 Task: Add Mineral Fusion Base Coat Nail Polish to the cart.
Action: Mouse moved to (245, 129)
Screenshot: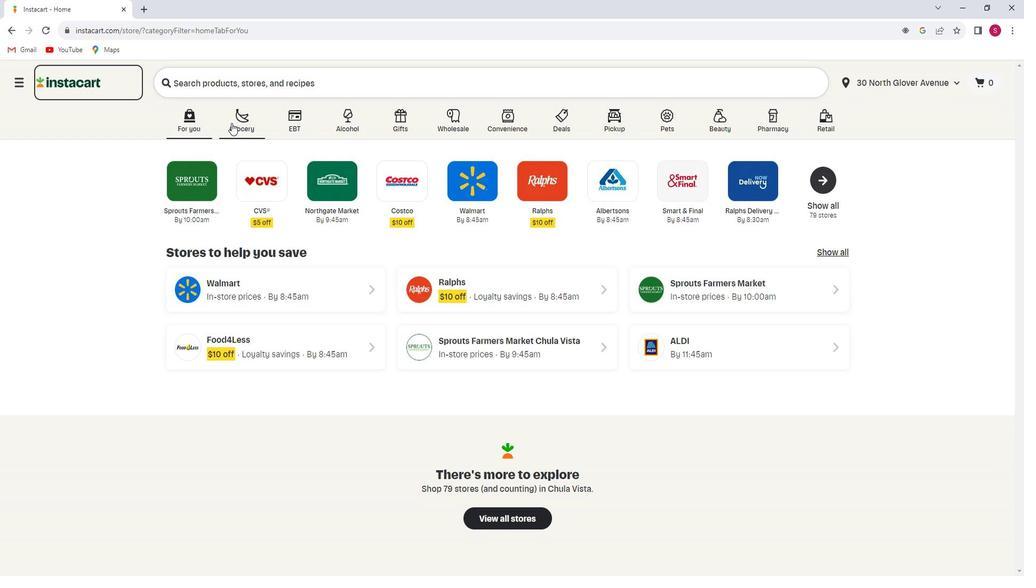 
Action: Mouse pressed left at (245, 129)
Screenshot: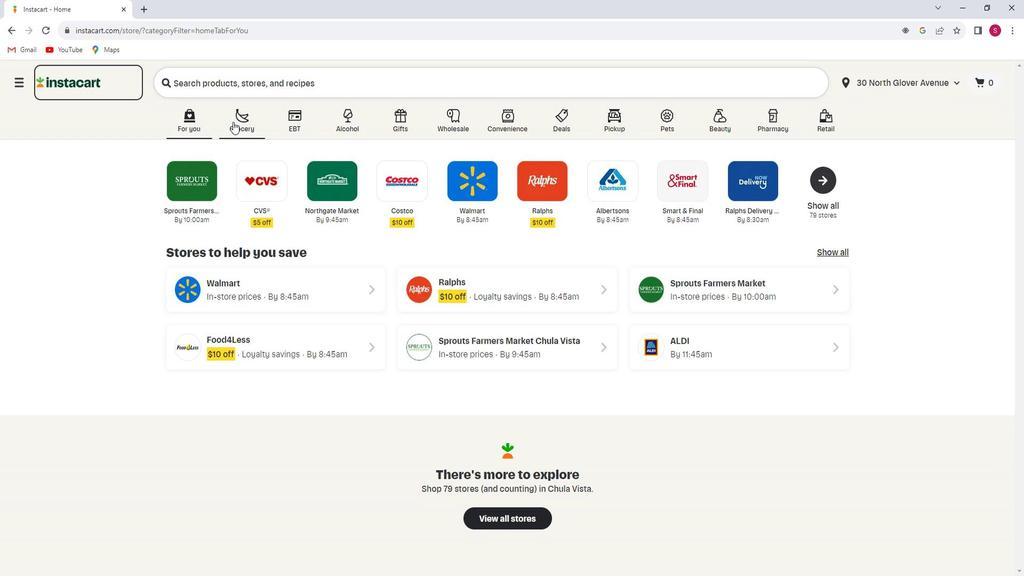 
Action: Mouse moved to (262, 336)
Screenshot: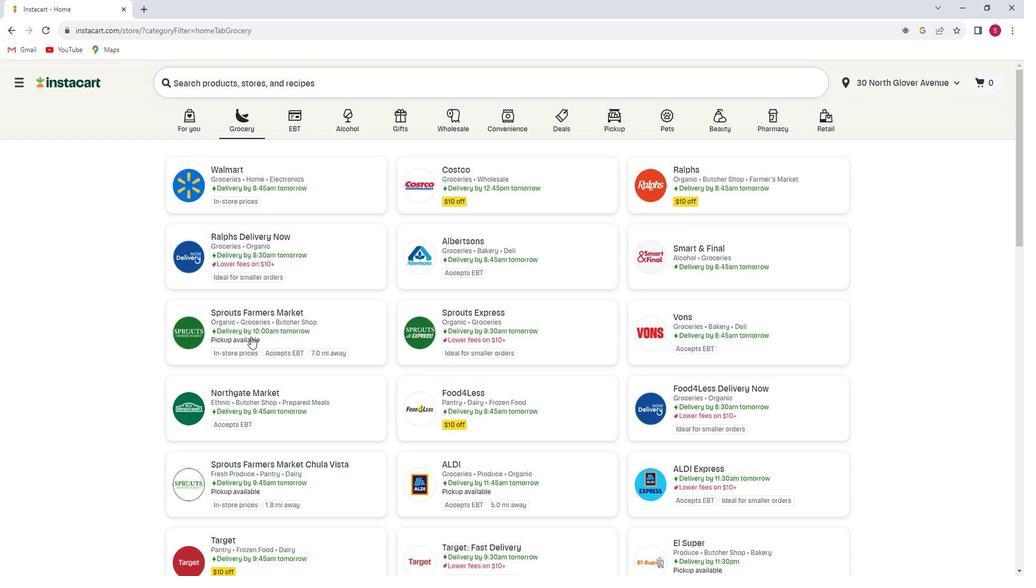 
Action: Mouse pressed left at (262, 336)
Screenshot: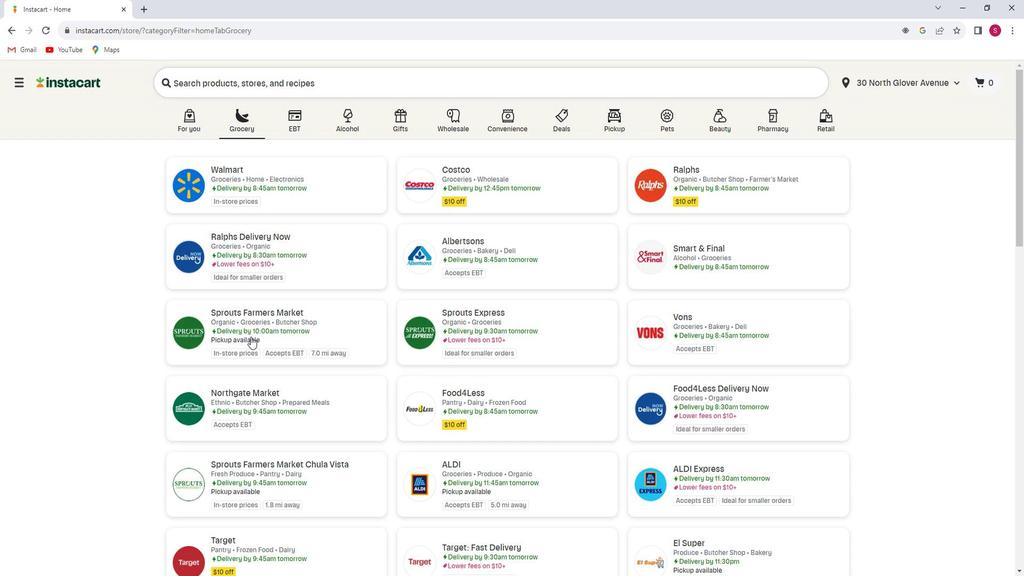 
Action: Mouse moved to (100, 393)
Screenshot: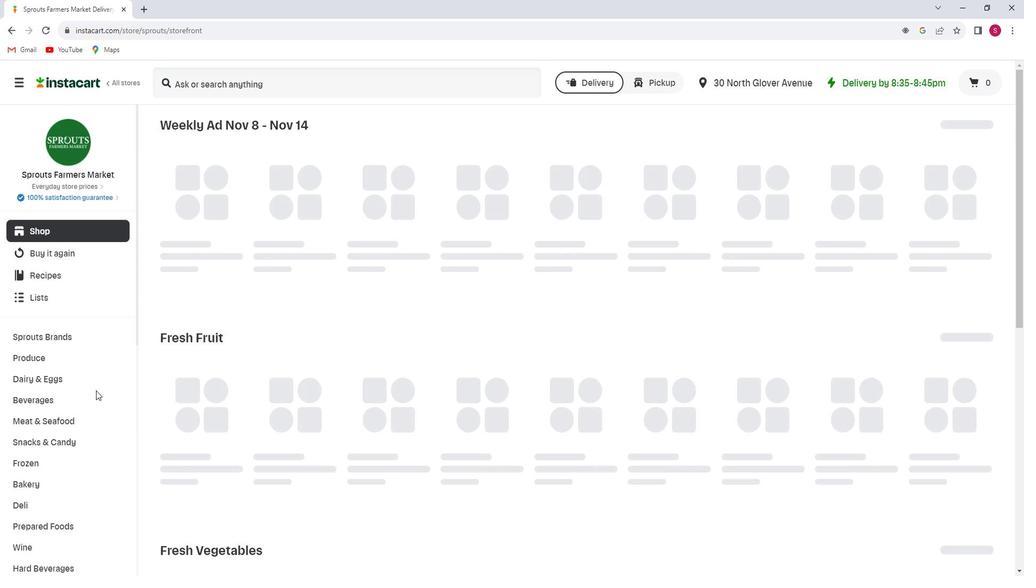 
Action: Mouse scrolled (100, 393) with delta (0, 0)
Screenshot: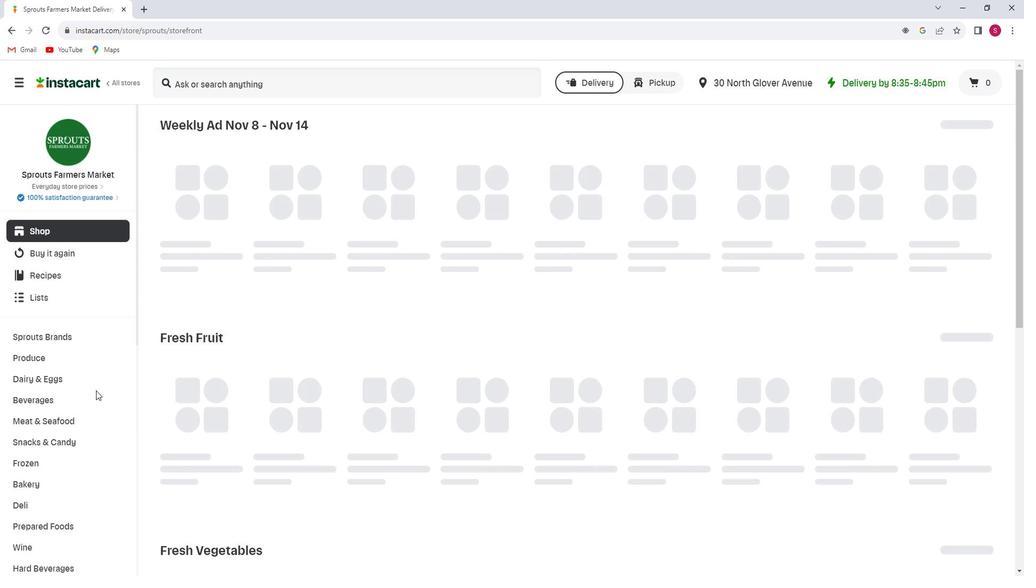 
Action: Mouse moved to (96, 396)
Screenshot: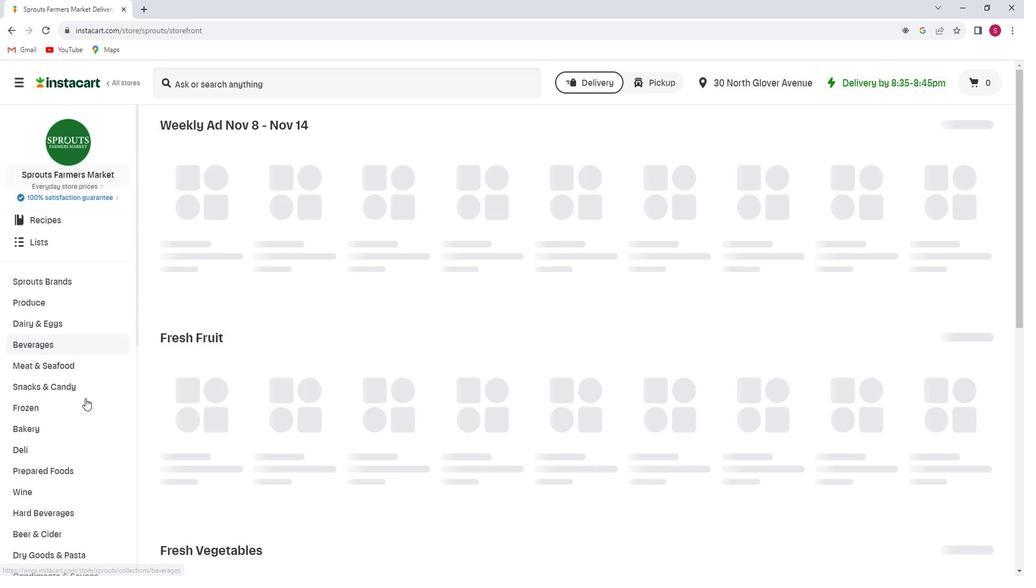 
Action: Mouse scrolled (96, 396) with delta (0, 0)
Screenshot: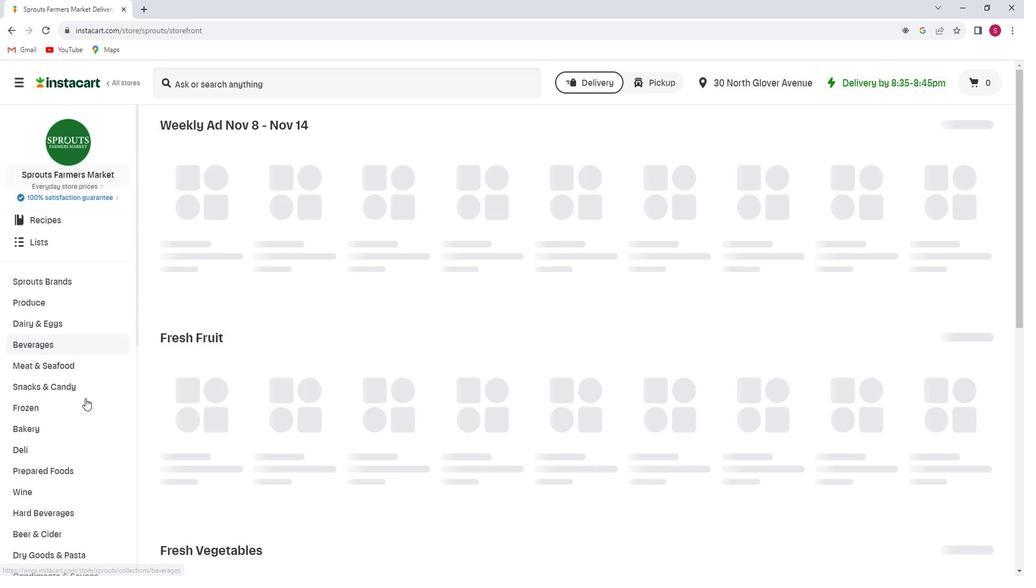 
Action: Mouse moved to (92, 406)
Screenshot: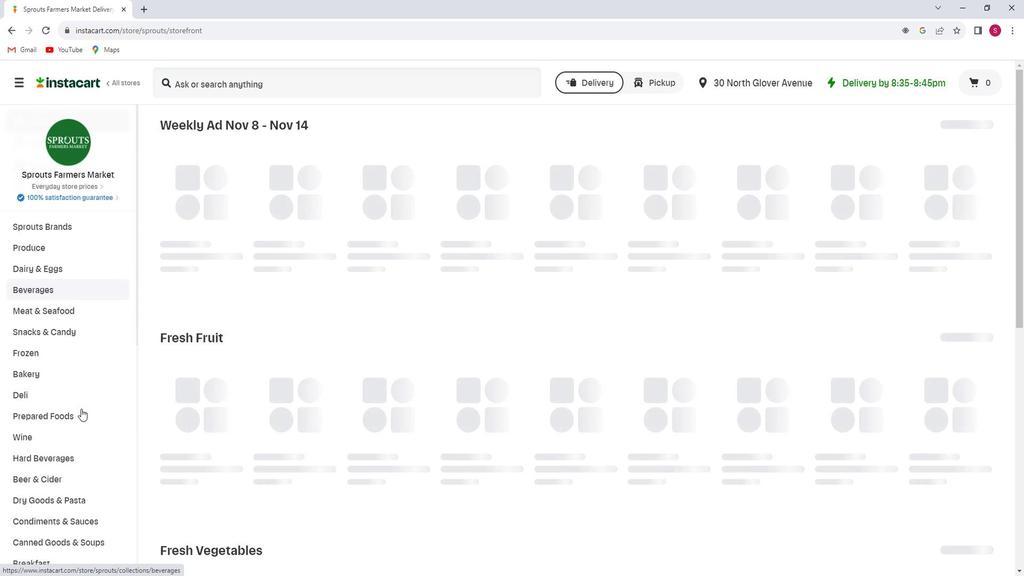 
Action: Mouse scrolled (92, 406) with delta (0, 0)
Screenshot: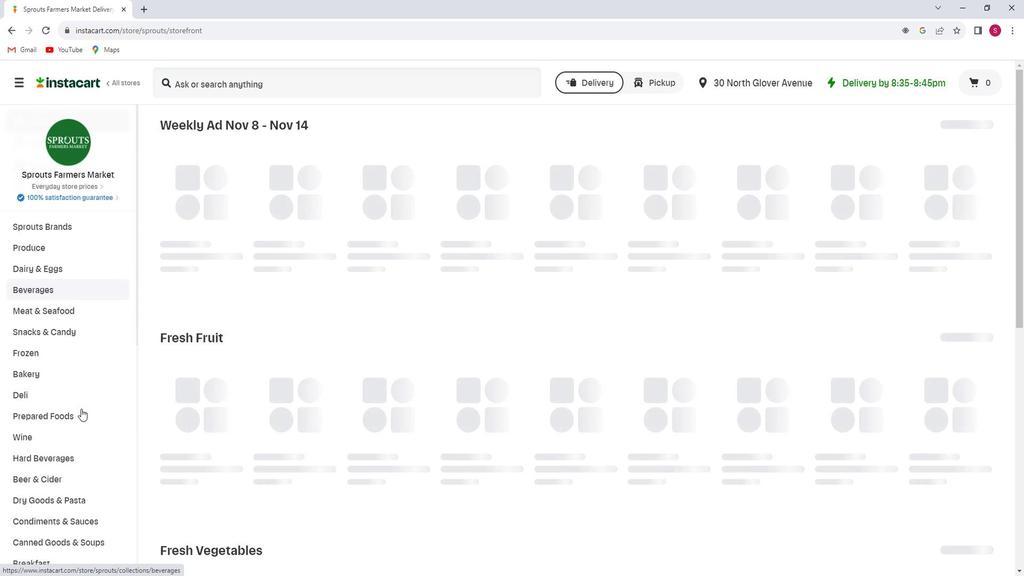 
Action: Mouse moved to (90, 408)
Screenshot: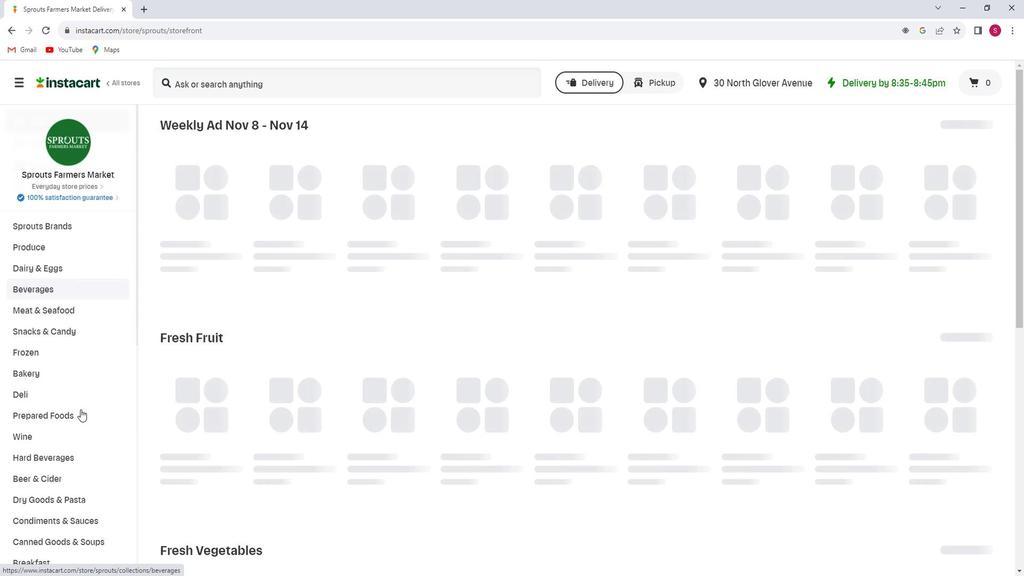 
Action: Mouse scrolled (90, 408) with delta (0, 0)
Screenshot: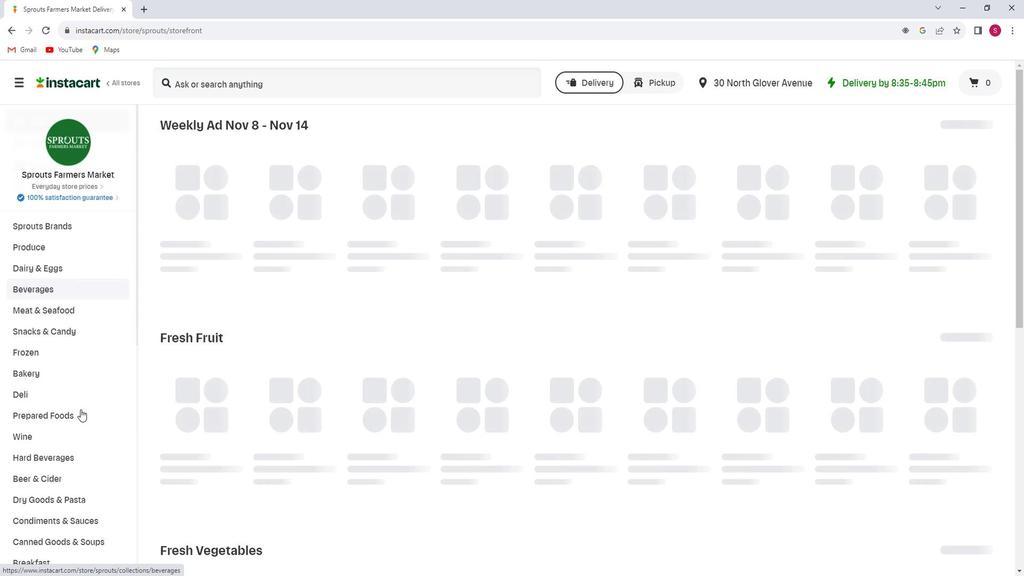 
Action: Mouse scrolled (90, 408) with delta (0, 0)
Screenshot: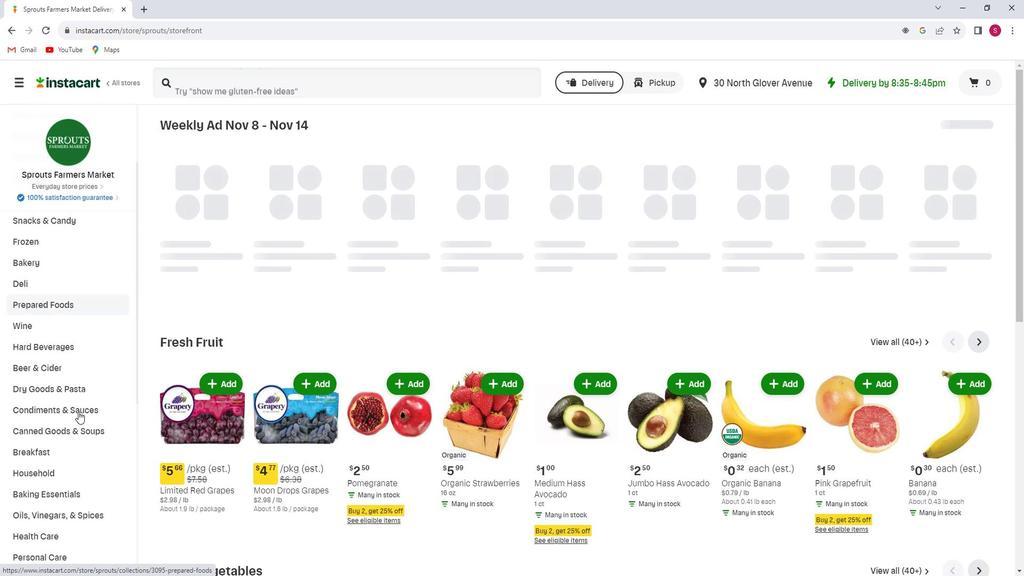 
Action: Mouse scrolled (90, 408) with delta (0, 0)
Screenshot: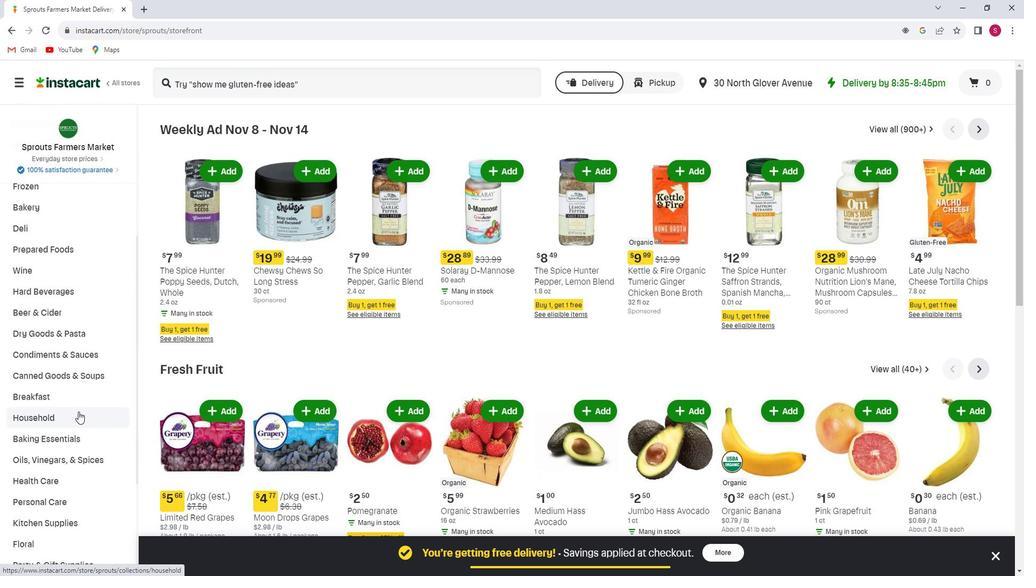 
Action: Mouse moved to (85, 436)
Screenshot: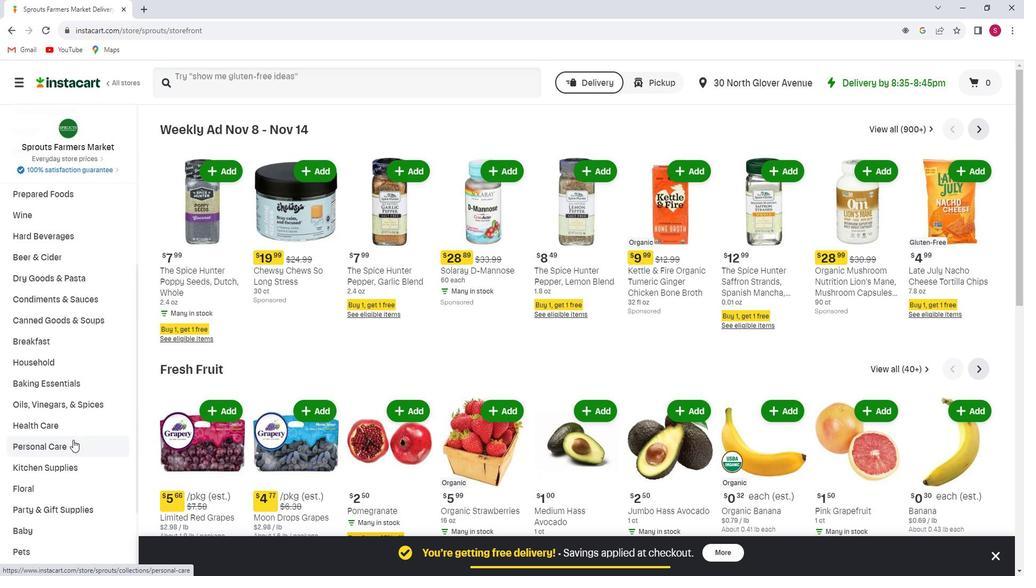 
Action: Mouse pressed left at (85, 436)
Screenshot: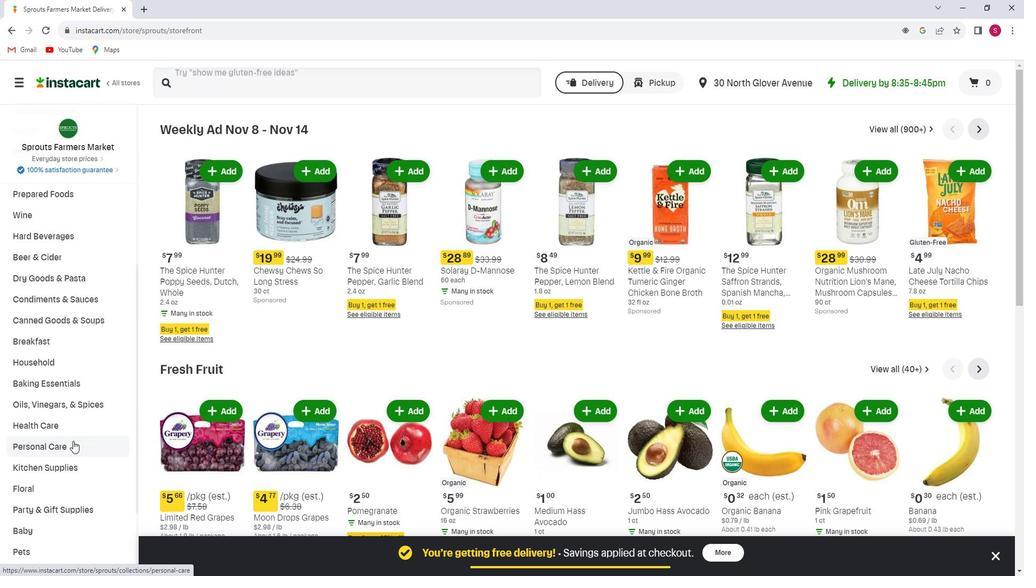 
Action: Mouse moved to (924, 158)
Screenshot: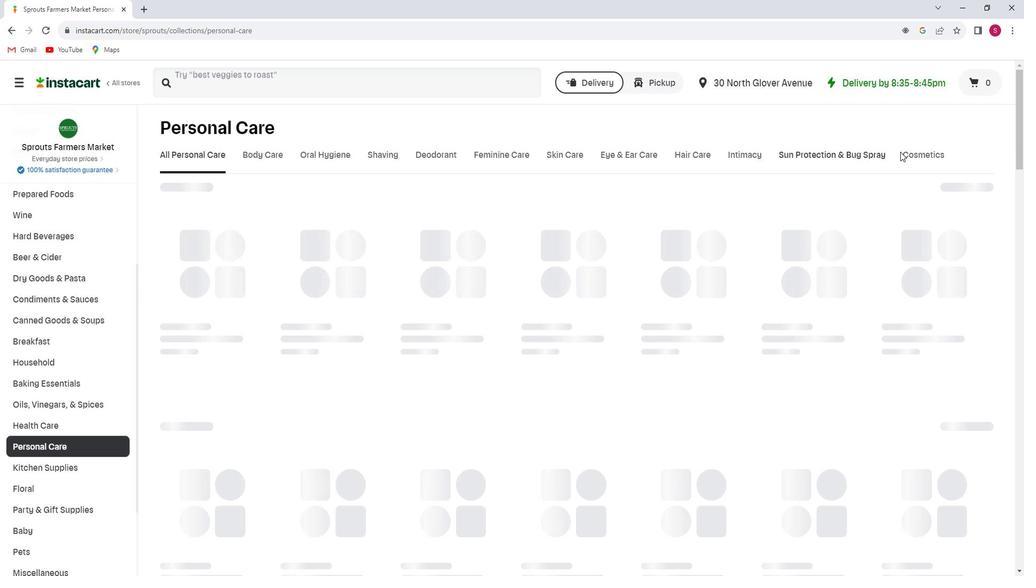 
Action: Mouse pressed left at (924, 158)
Screenshot: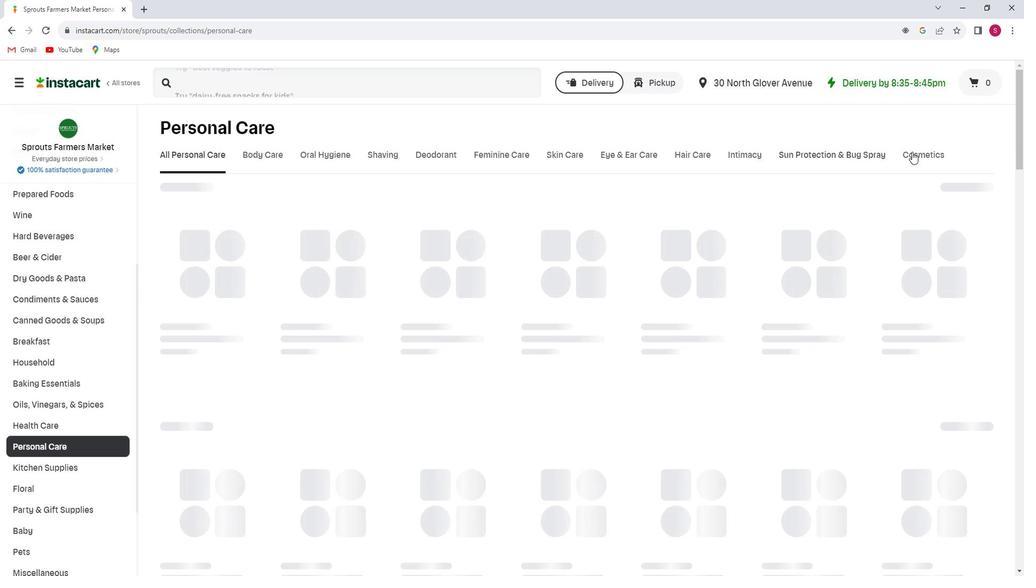 
Action: Mouse moved to (314, 212)
Screenshot: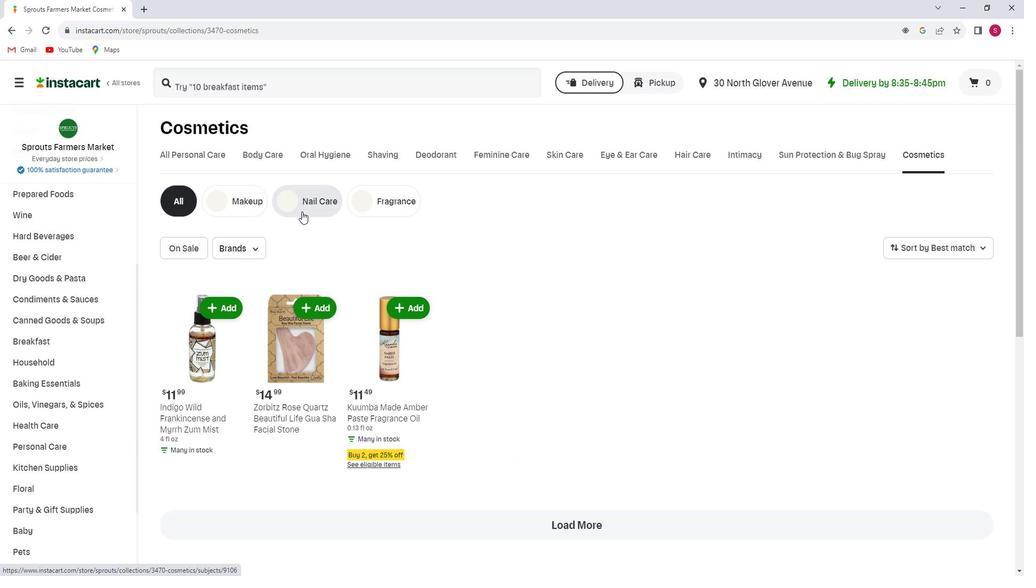 
Action: Mouse pressed left at (314, 212)
Screenshot: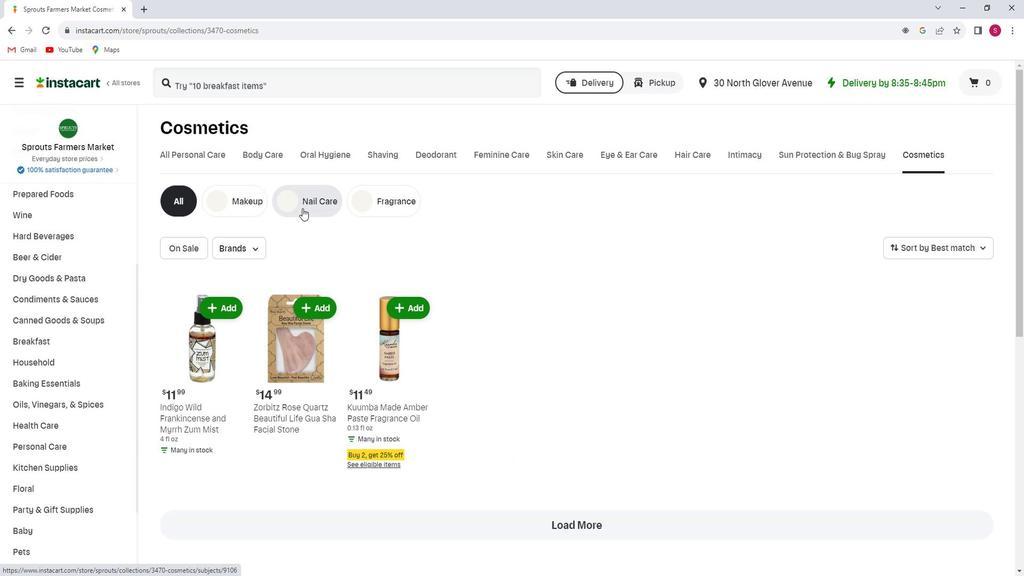 
Action: Mouse moved to (248, 91)
Screenshot: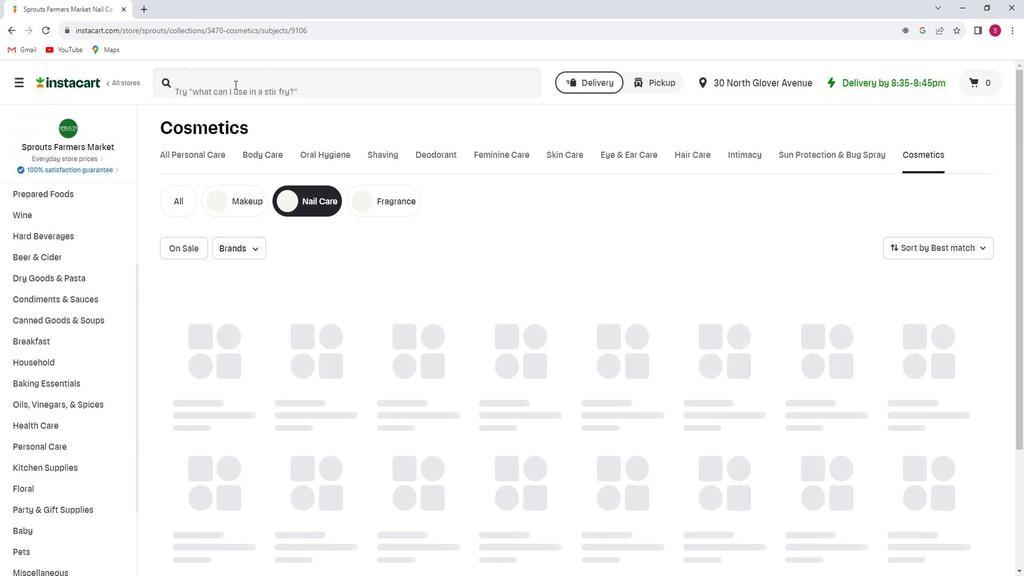 
Action: Mouse pressed left at (248, 91)
Screenshot: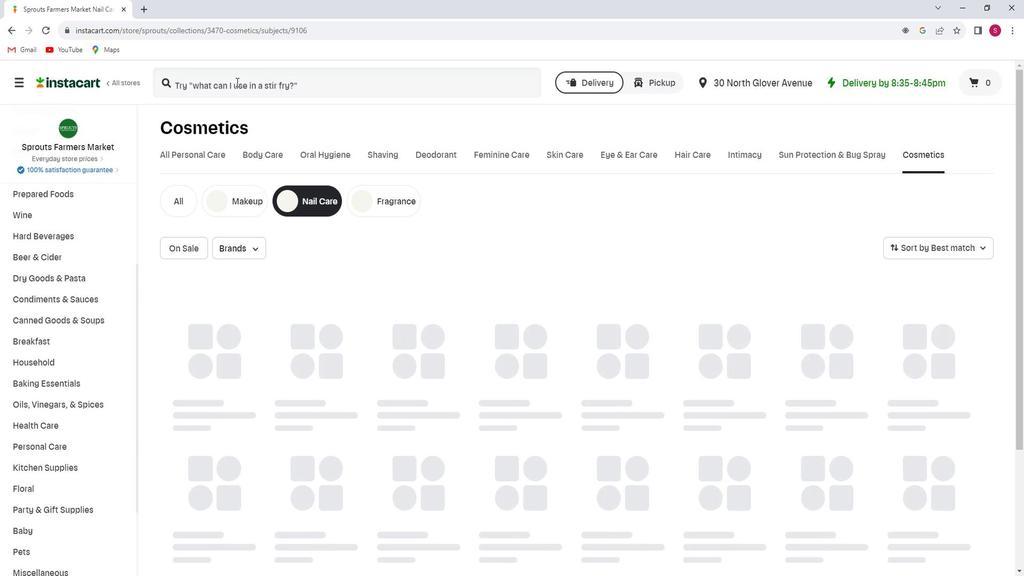 
Action: Key pressed <Key.shift>Mineral<Key.space><Key.shift>Fusion<Key.space><Key.shift>Base<Key.space><Key.shift>Coat<Key.space><Key.shift>Nail<Key.space><Key.shift><Key.shift><Key.shift><Key.shift><Key.shift><Key.shift><Key.shift><Key.shift><Key.shift><Key.shift><Key.shift><Key.shift>Polish<Key.enter>
Screenshot: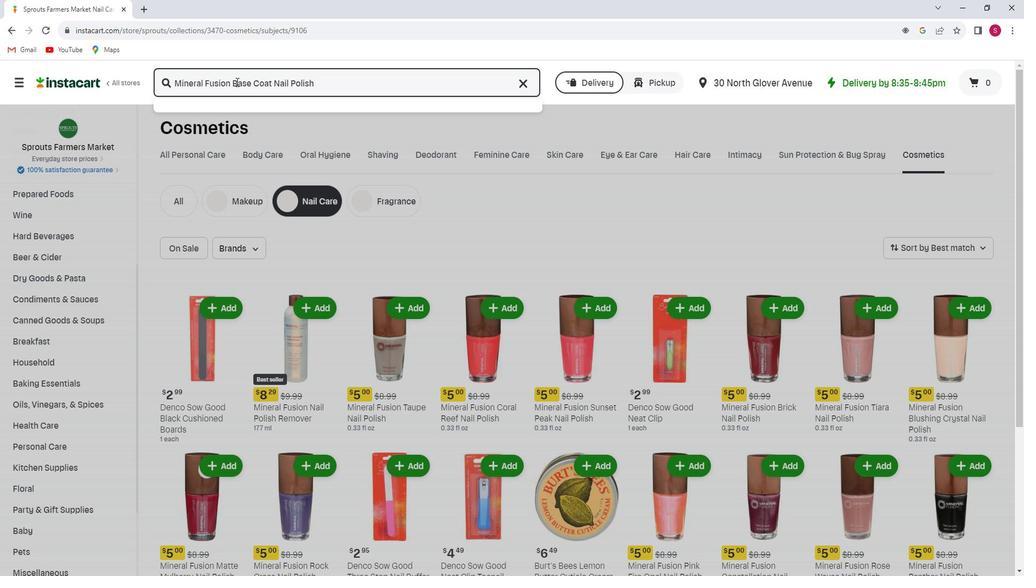 
Action: Mouse moved to (344, 198)
Screenshot: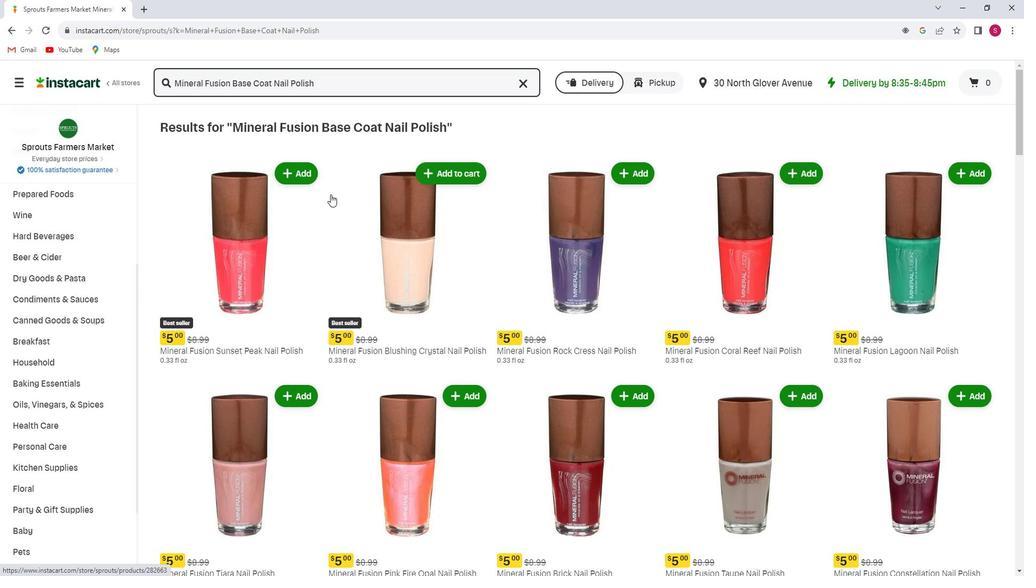 
Action: Mouse scrolled (344, 198) with delta (0, 0)
Screenshot: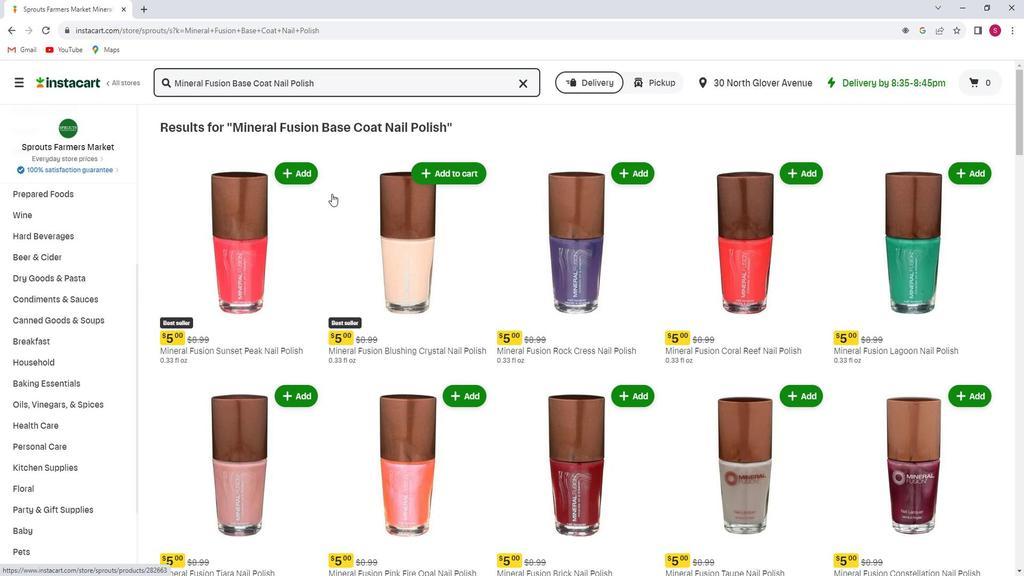 
Action: Mouse scrolled (344, 198) with delta (0, 0)
Screenshot: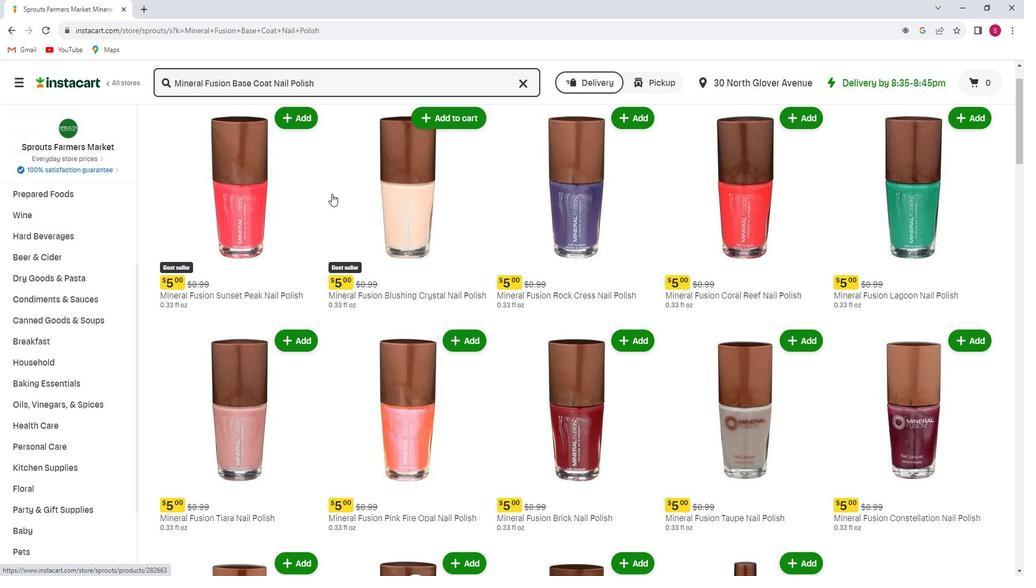 
Action: Mouse scrolled (344, 198) with delta (0, 0)
Screenshot: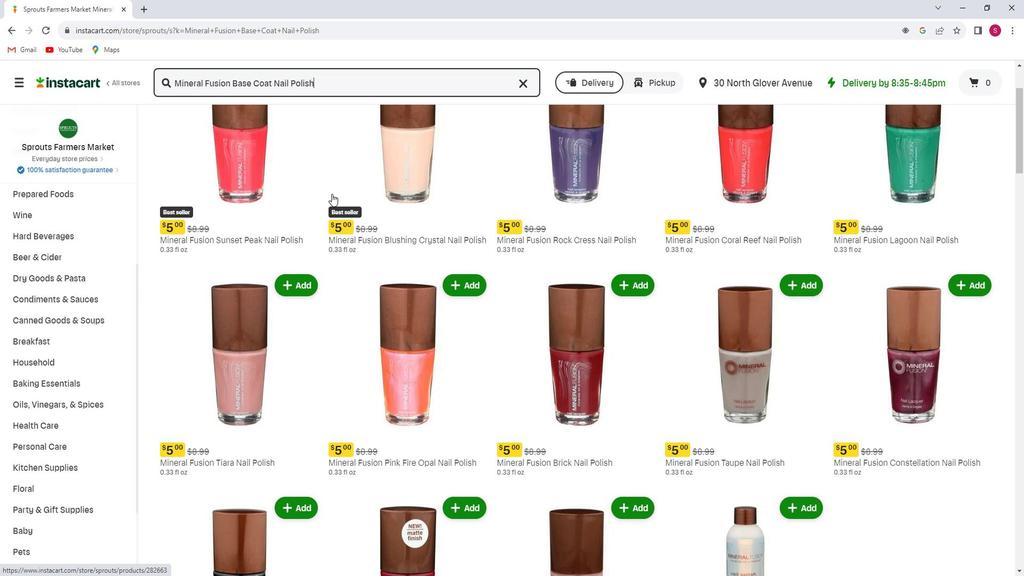 
Action: Mouse scrolled (344, 198) with delta (0, 0)
Screenshot: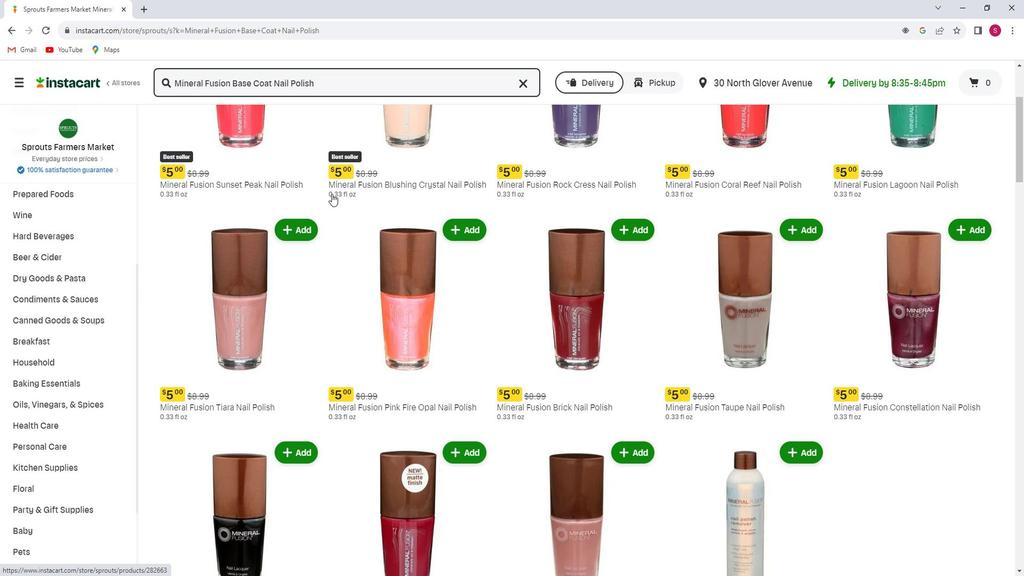 
Action: Mouse scrolled (344, 198) with delta (0, 0)
Screenshot: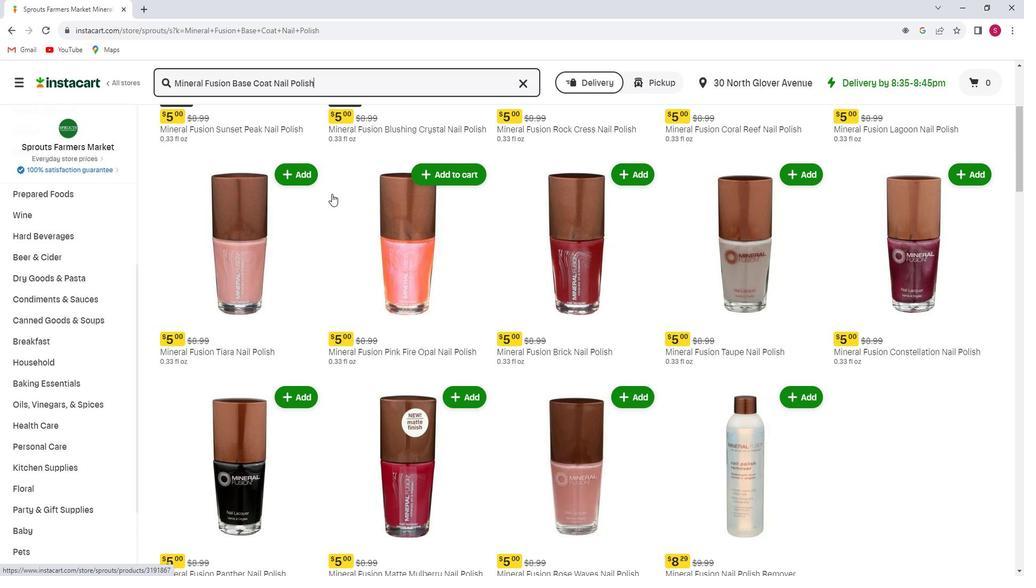 
Action: Mouse scrolled (344, 198) with delta (0, 0)
Screenshot: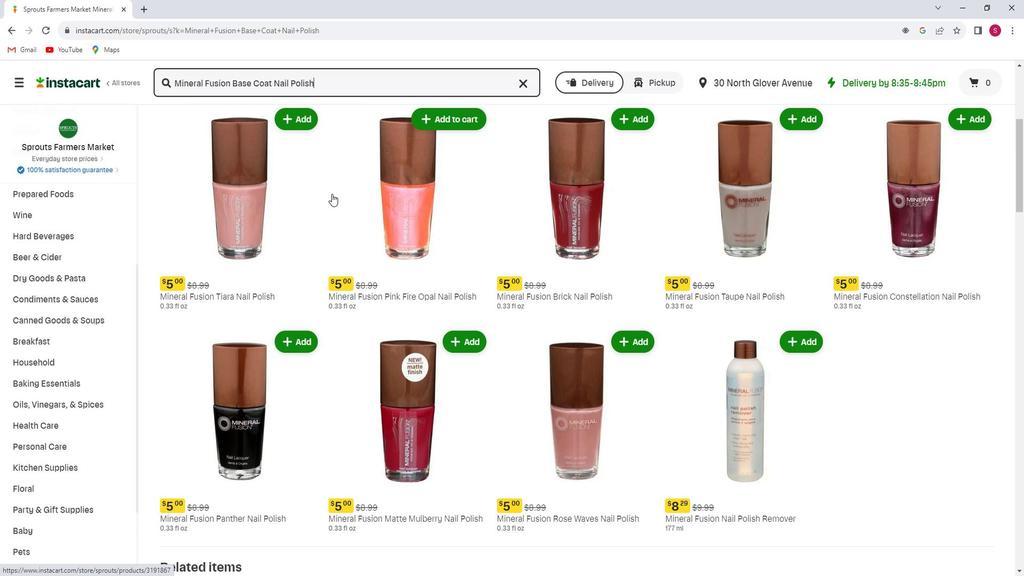 
Action: Mouse scrolled (344, 198) with delta (0, 0)
Screenshot: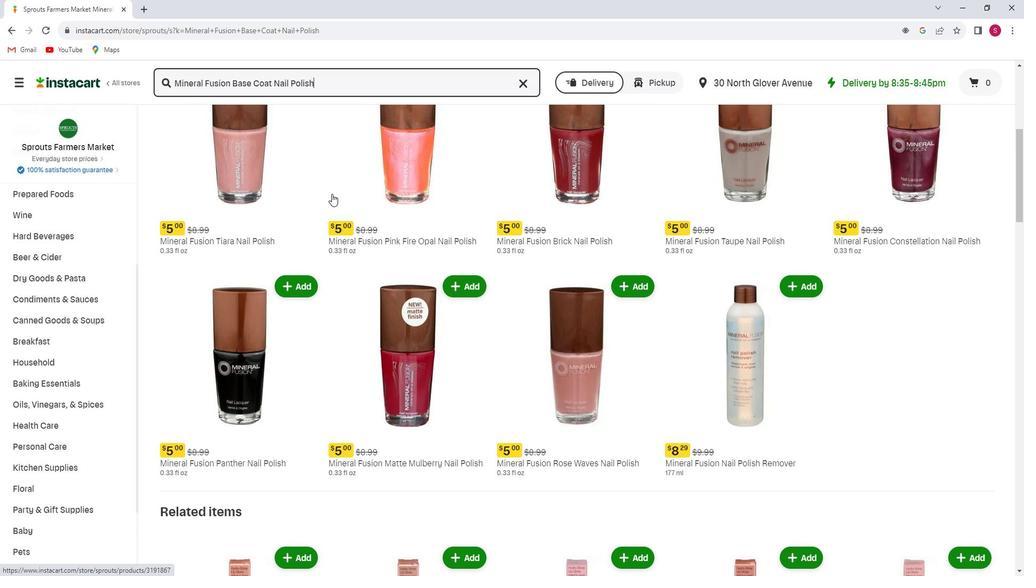 
Action: Mouse scrolled (344, 198) with delta (0, 0)
Screenshot: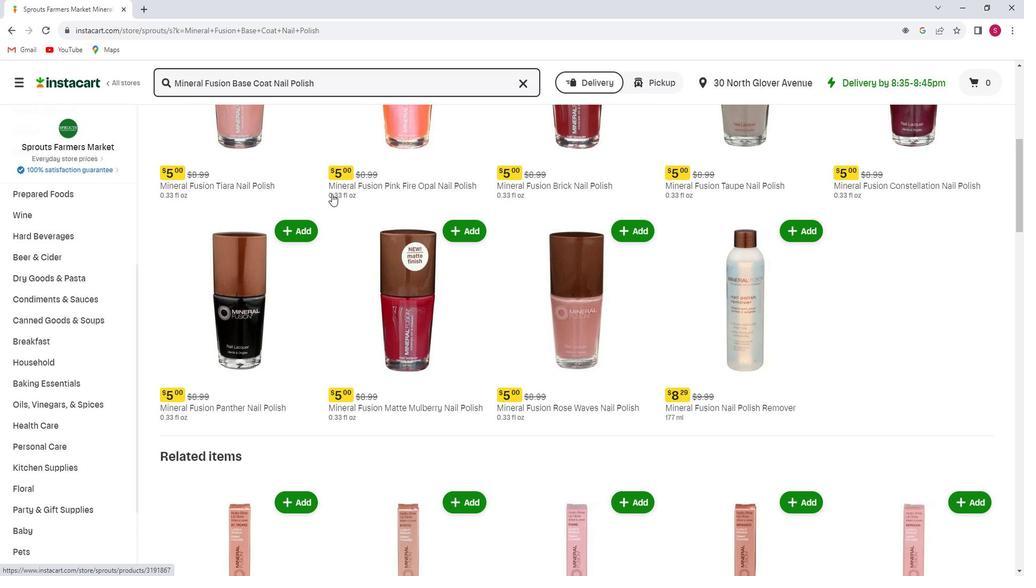 
Action: Mouse scrolled (344, 198) with delta (0, 0)
Screenshot: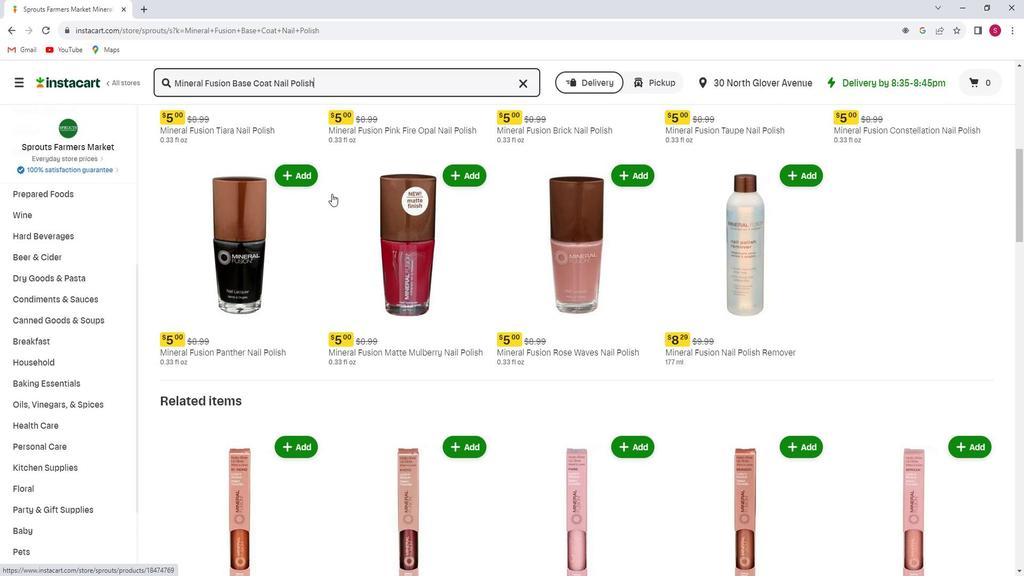 
Action: Mouse scrolled (344, 198) with delta (0, 0)
Screenshot: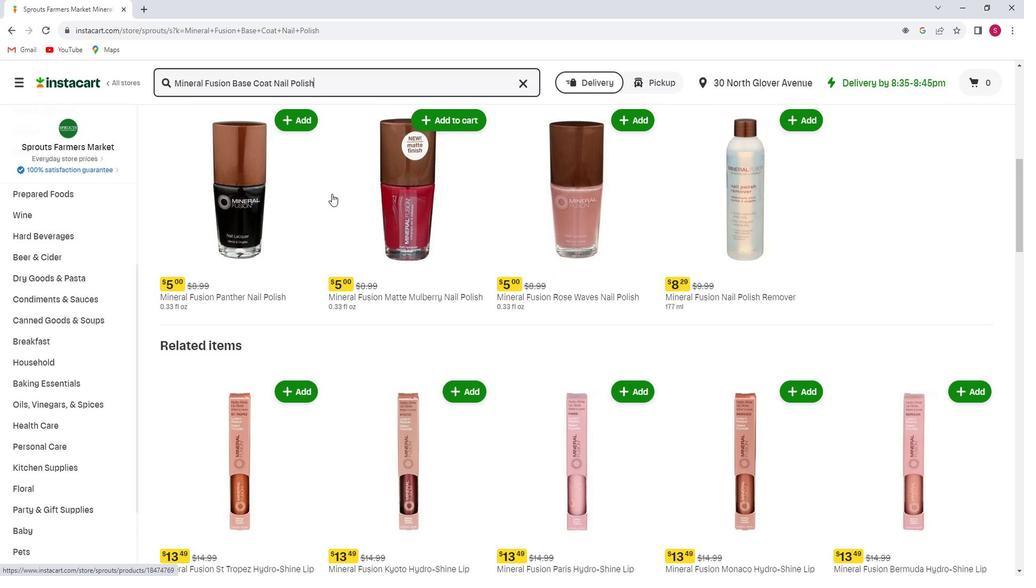 
Action: Mouse scrolled (344, 198) with delta (0, 0)
Screenshot: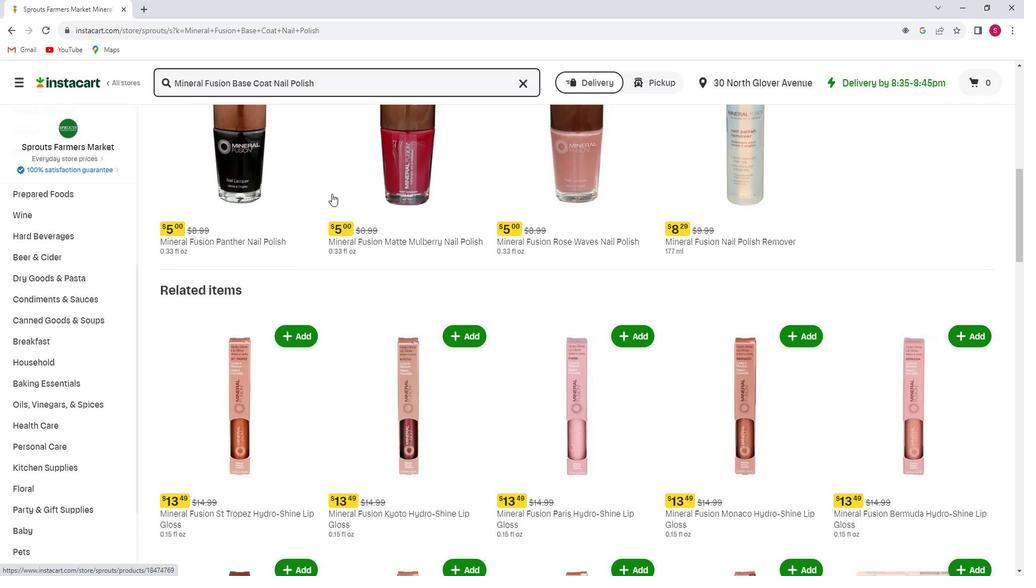 
Action: Mouse scrolled (344, 198) with delta (0, 0)
Screenshot: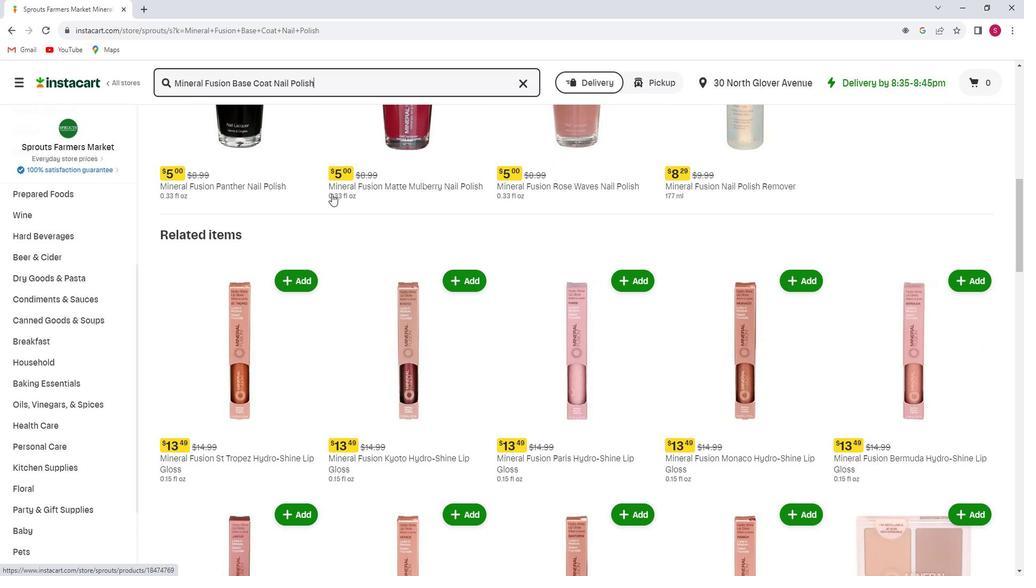 
Action: Mouse scrolled (344, 198) with delta (0, 0)
Screenshot: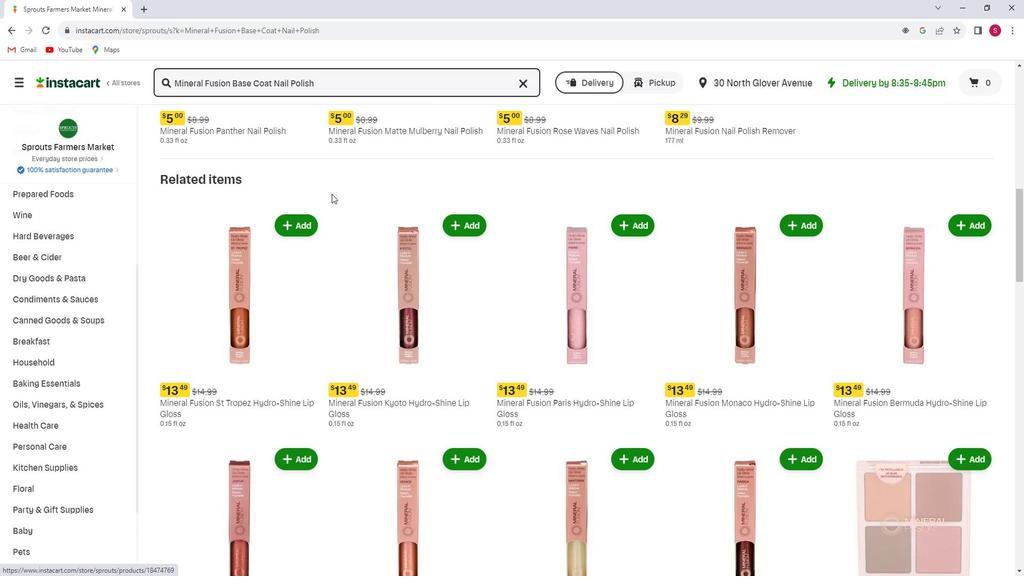 
Action: Mouse scrolled (344, 198) with delta (0, 0)
Screenshot: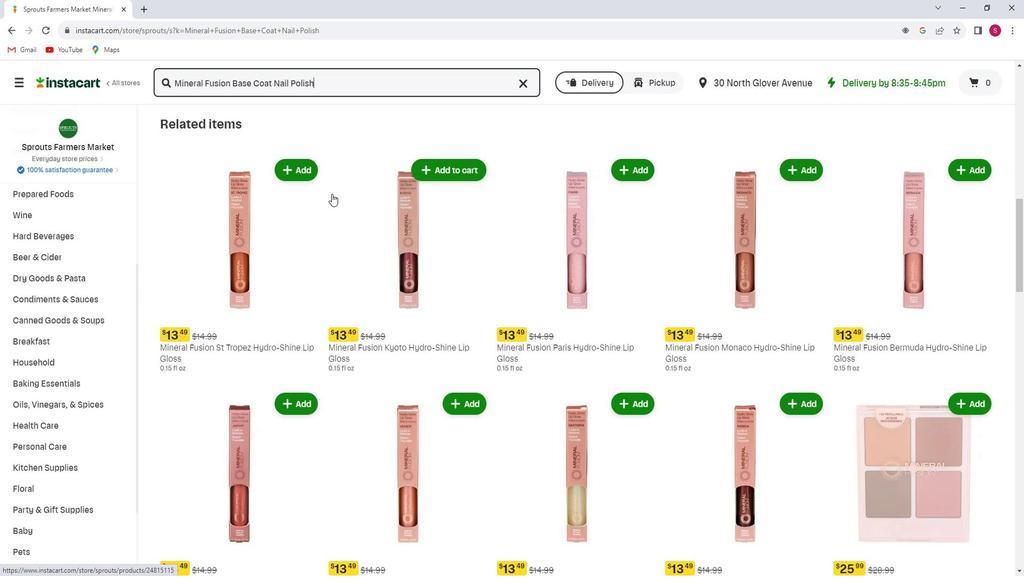 
Action: Mouse scrolled (344, 198) with delta (0, 0)
Screenshot: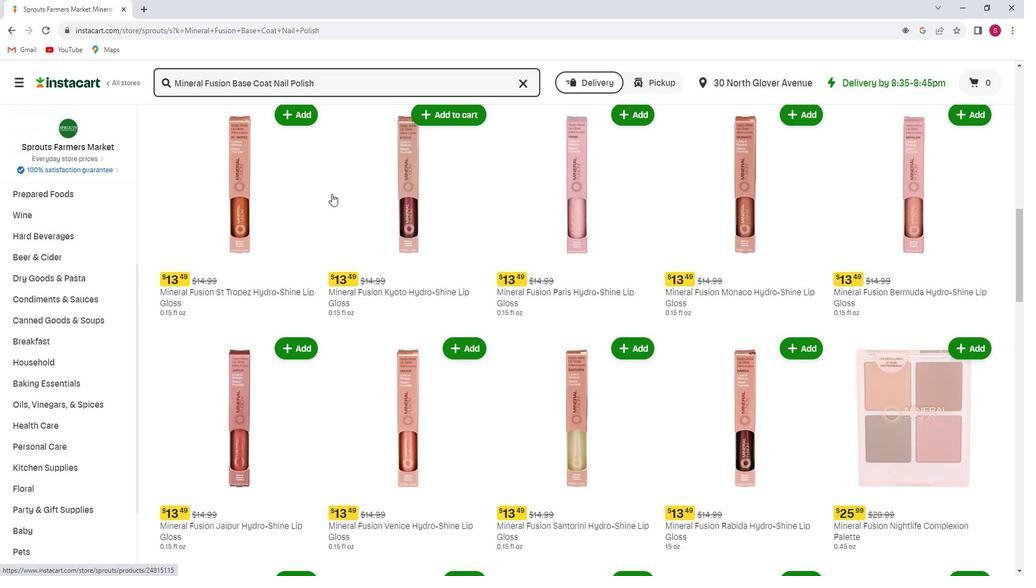 
Action: Mouse scrolled (344, 198) with delta (0, 0)
Screenshot: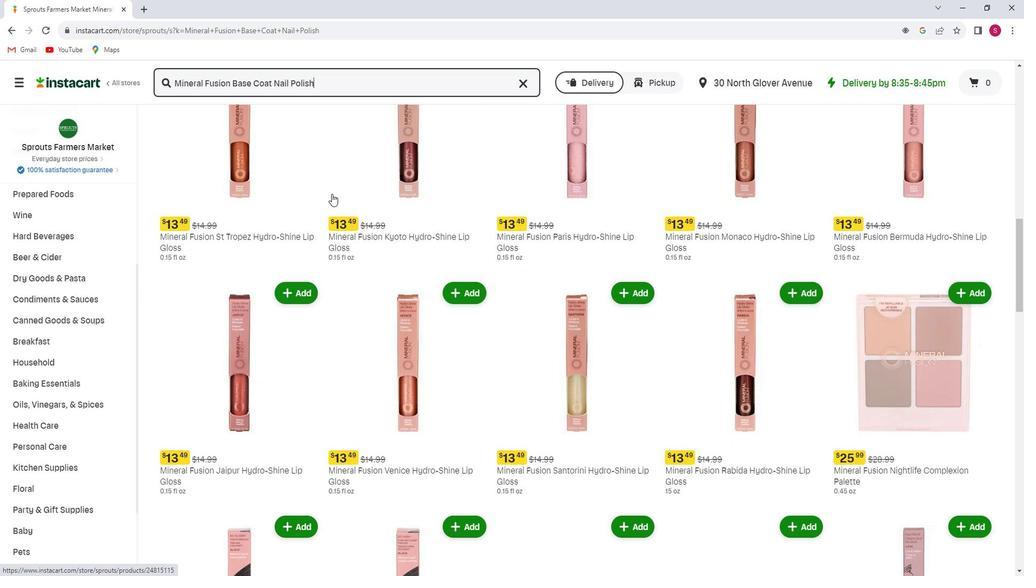 
Action: Mouse scrolled (344, 198) with delta (0, 0)
Screenshot: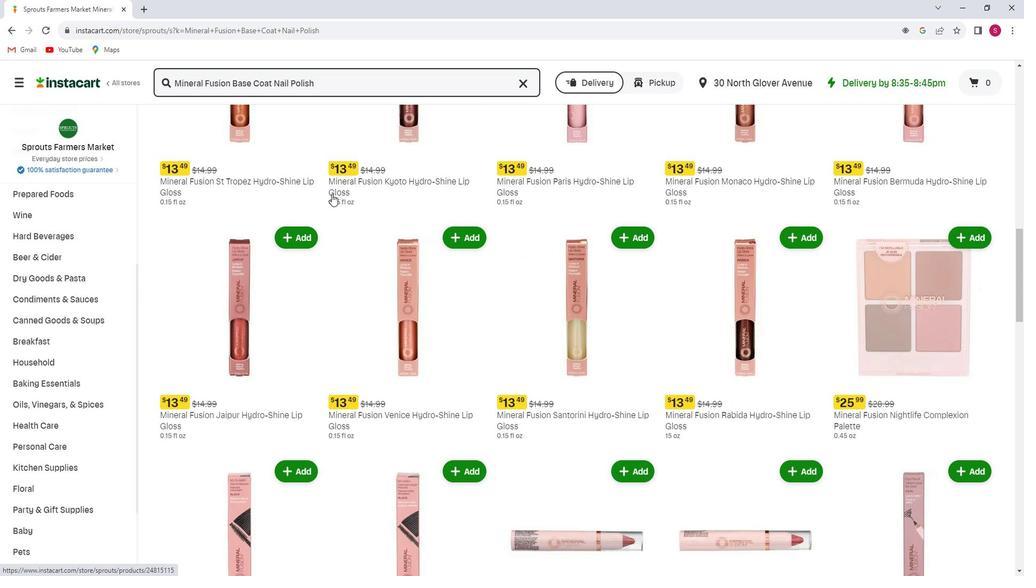 
Action: Mouse scrolled (344, 198) with delta (0, 0)
Screenshot: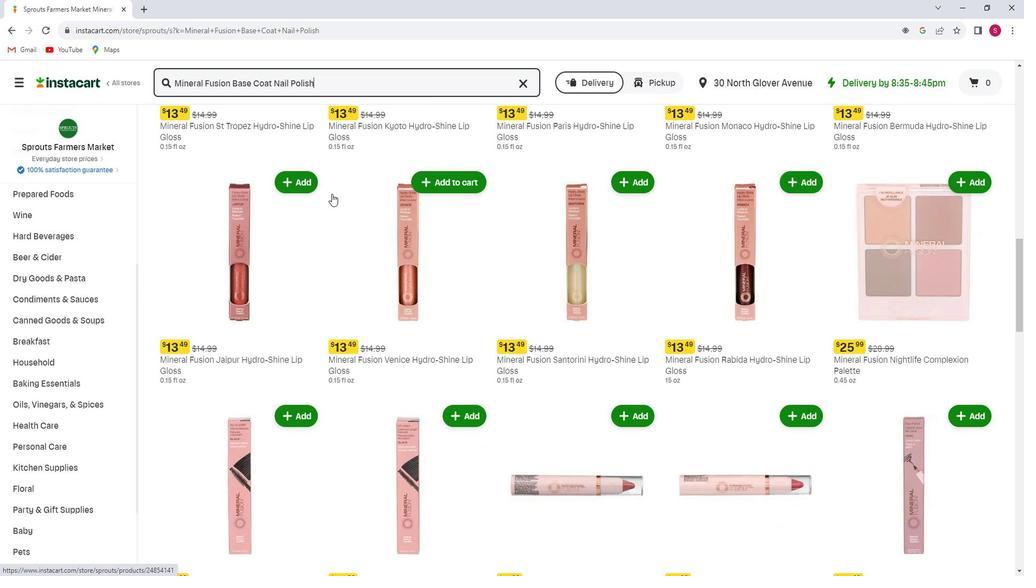 
Action: Mouse scrolled (344, 198) with delta (0, 0)
Screenshot: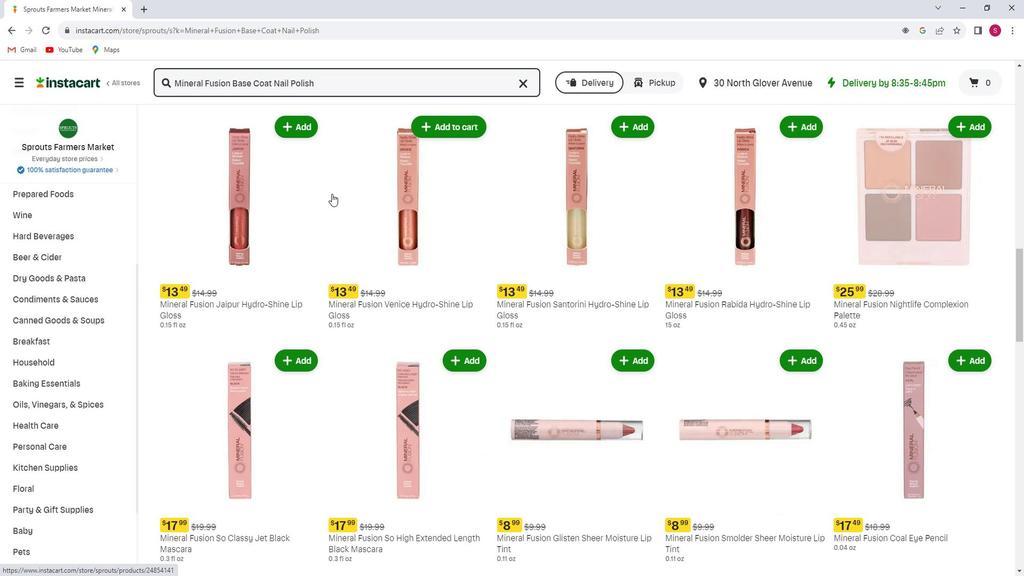
Action: Mouse moved to (348, 201)
Screenshot: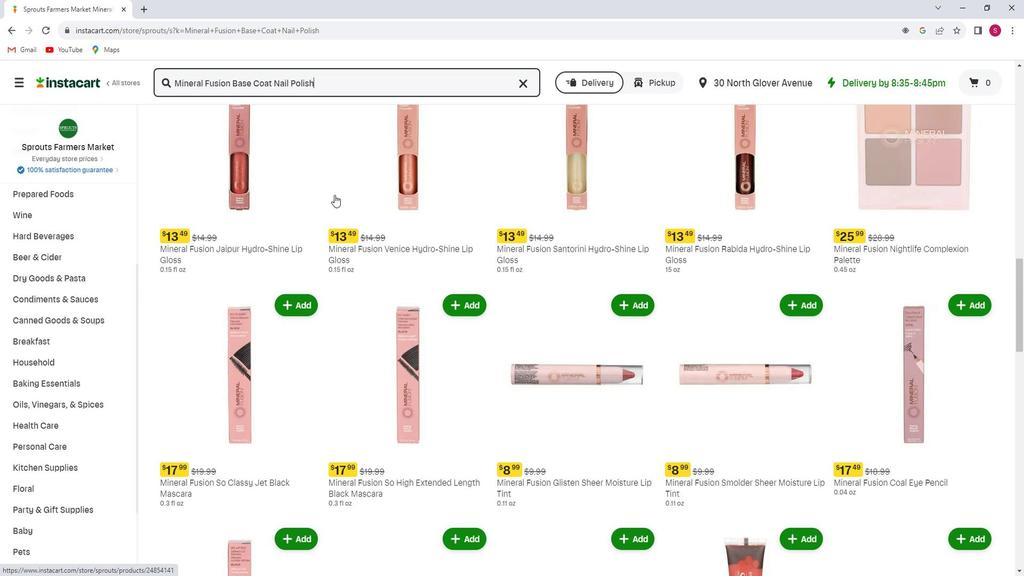 
Action: Mouse scrolled (348, 201) with delta (0, 0)
Screenshot: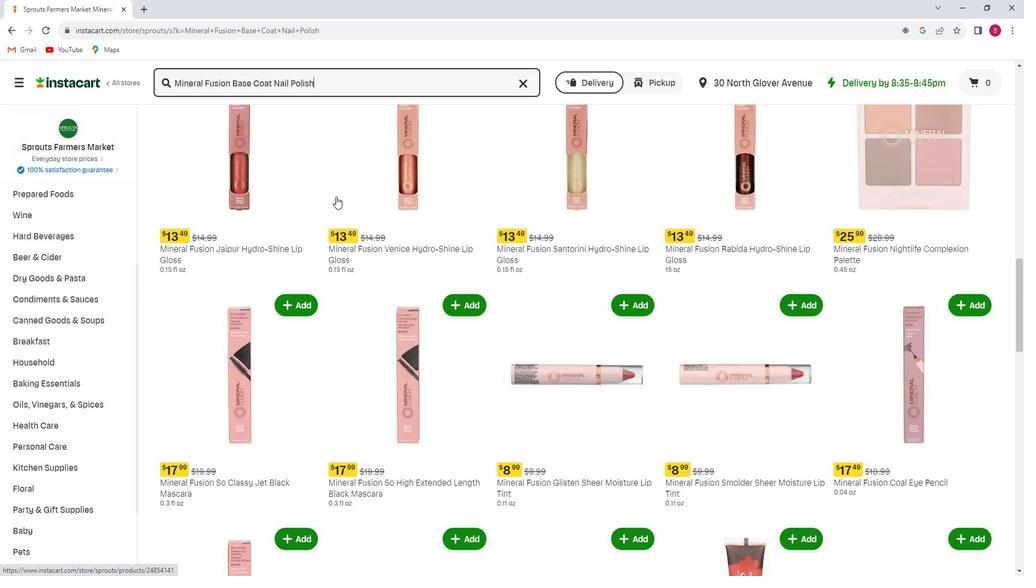 
Action: Mouse scrolled (348, 201) with delta (0, 0)
Screenshot: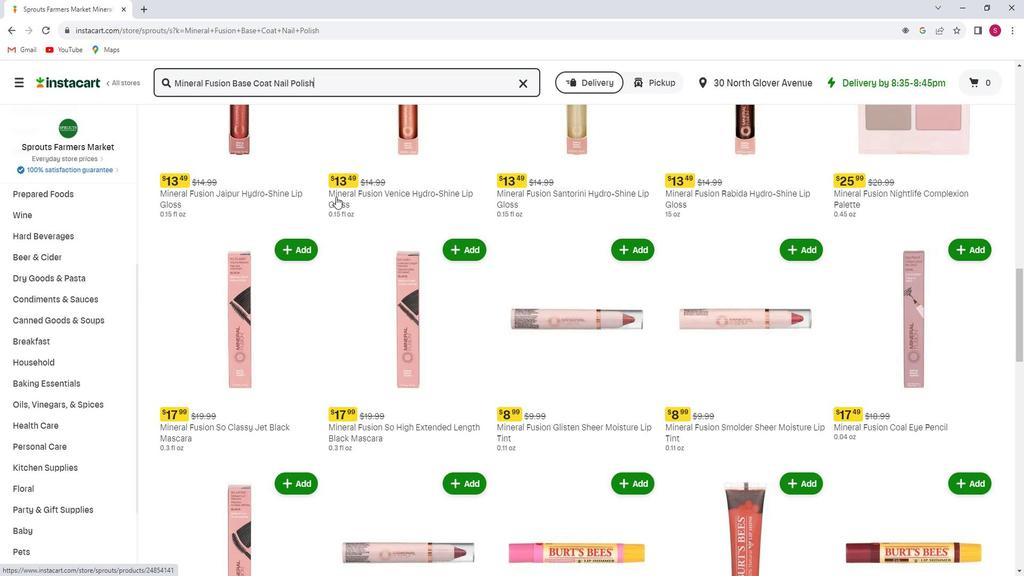 
Action: Mouse scrolled (348, 201) with delta (0, 0)
Screenshot: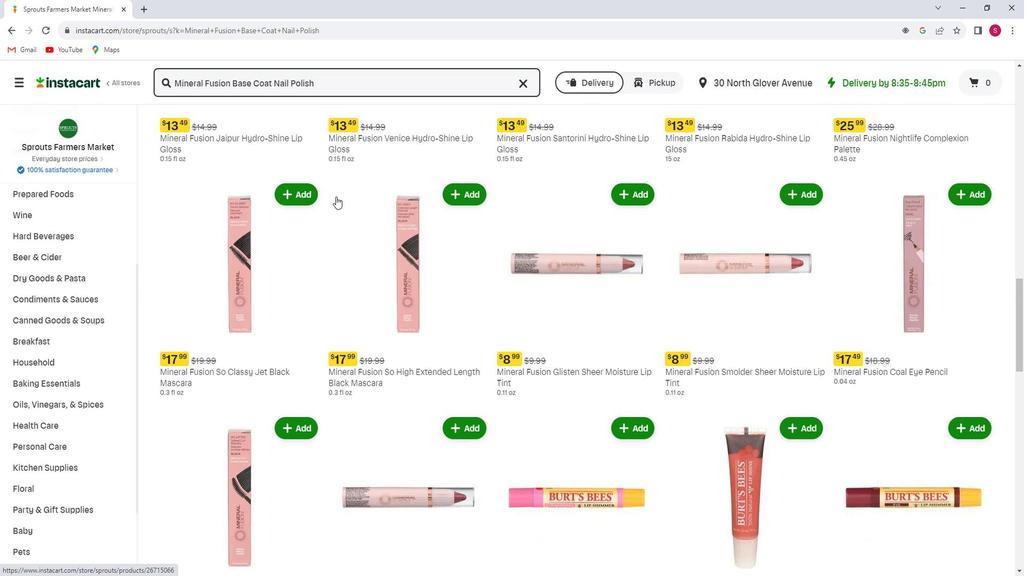 
Action: Mouse scrolled (348, 201) with delta (0, 0)
Screenshot: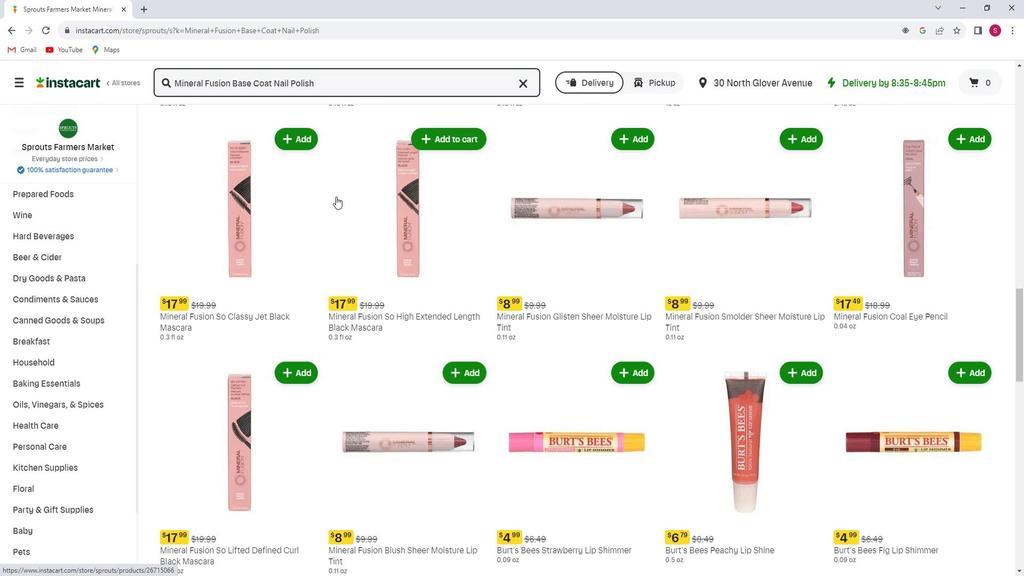 
Action: Mouse scrolled (348, 201) with delta (0, 0)
Screenshot: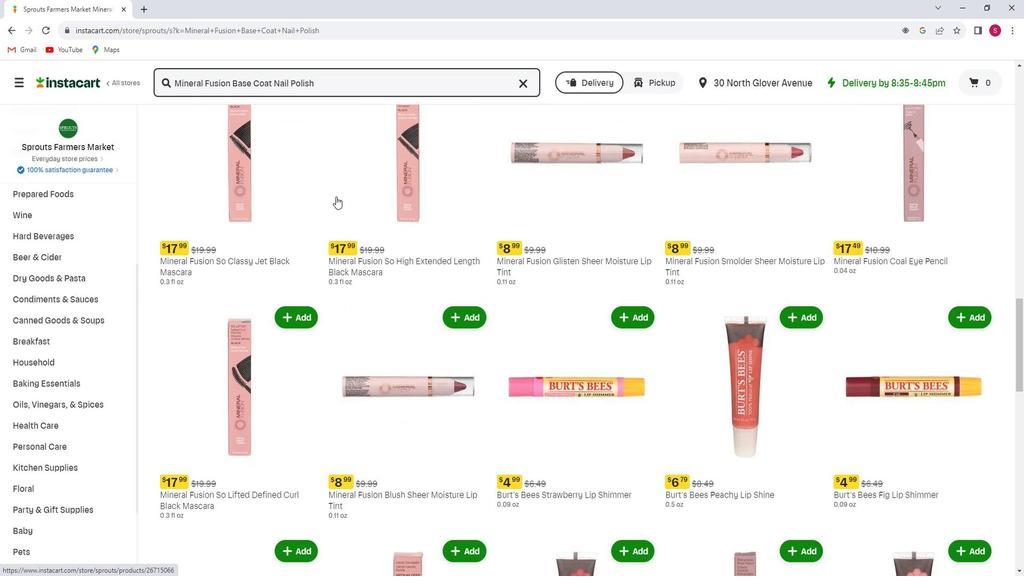 
Action: Mouse scrolled (348, 201) with delta (0, 0)
Screenshot: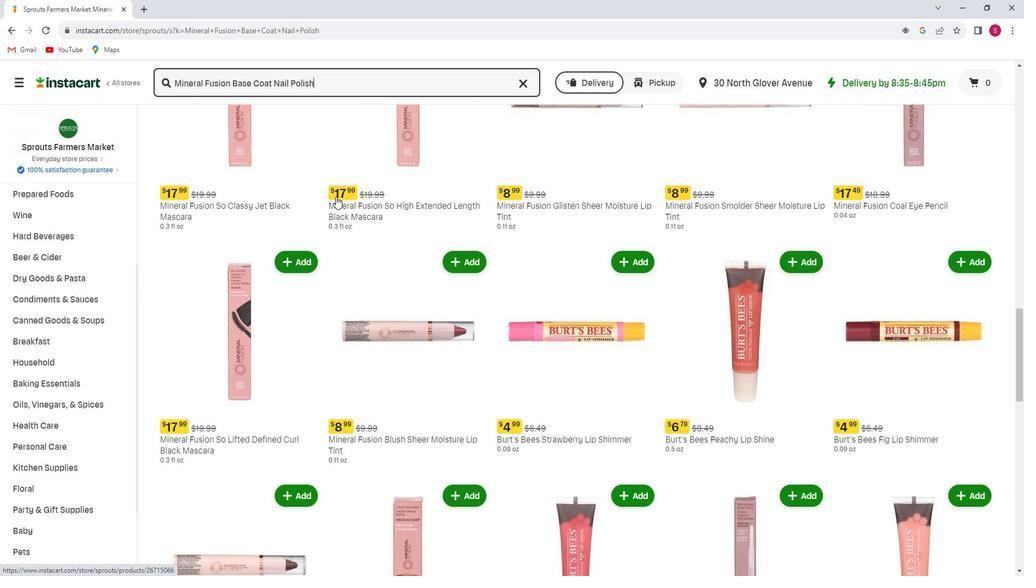 
Action: Mouse scrolled (348, 201) with delta (0, 0)
Screenshot: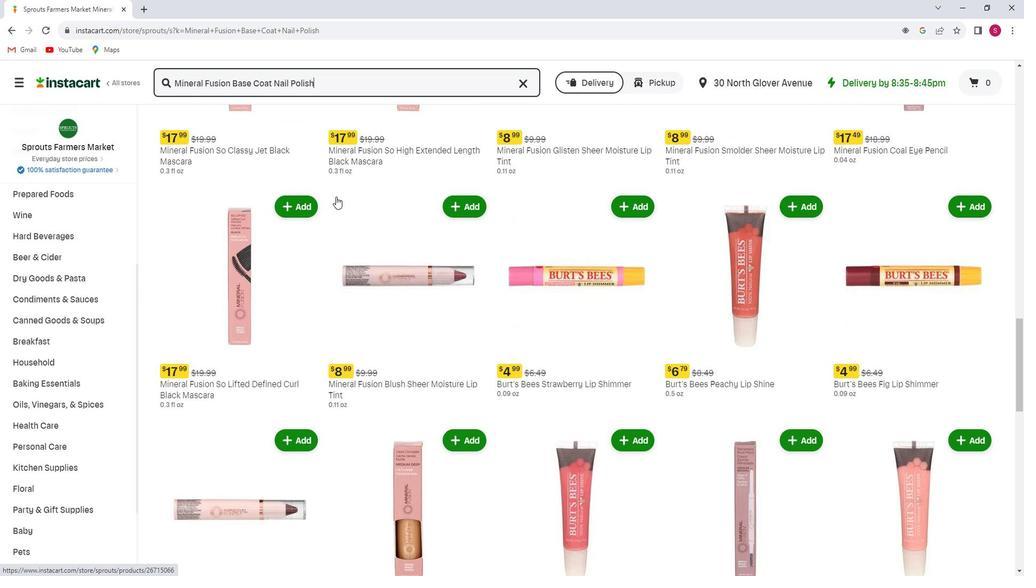 
Action: Mouse scrolled (348, 201) with delta (0, 0)
Screenshot: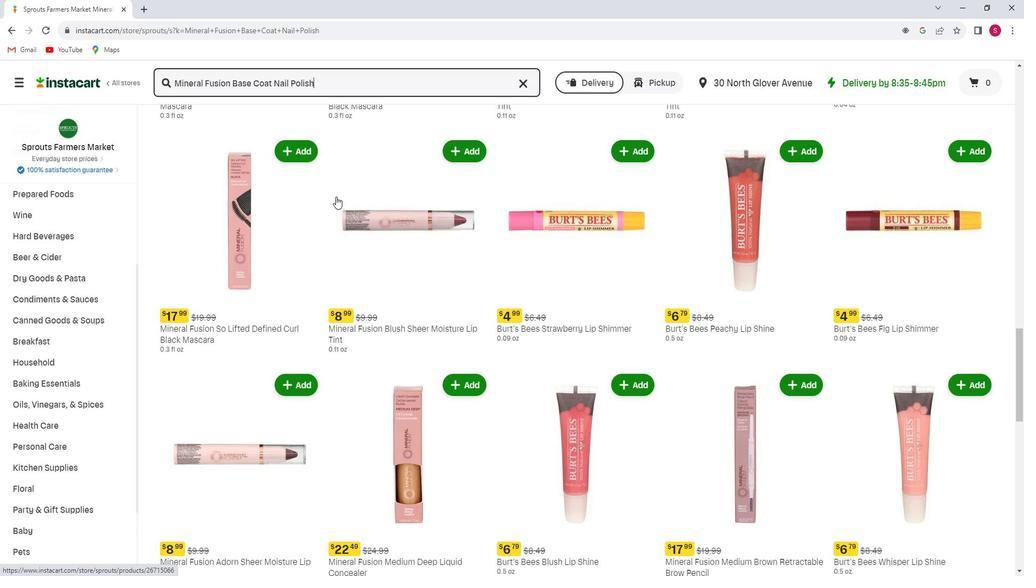 
Action: Mouse scrolled (348, 201) with delta (0, 0)
Screenshot: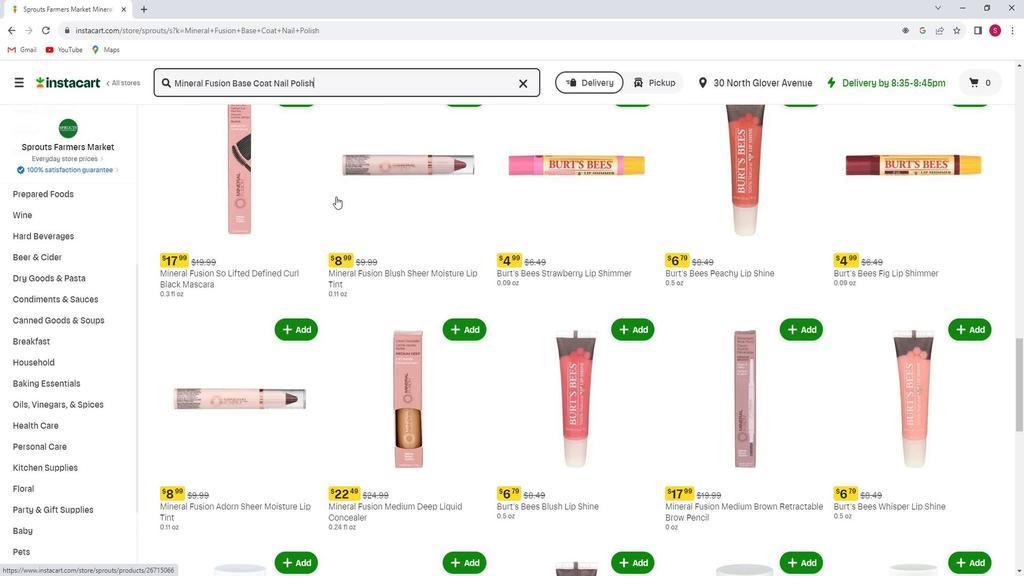
Action: Mouse scrolled (348, 201) with delta (0, 0)
Screenshot: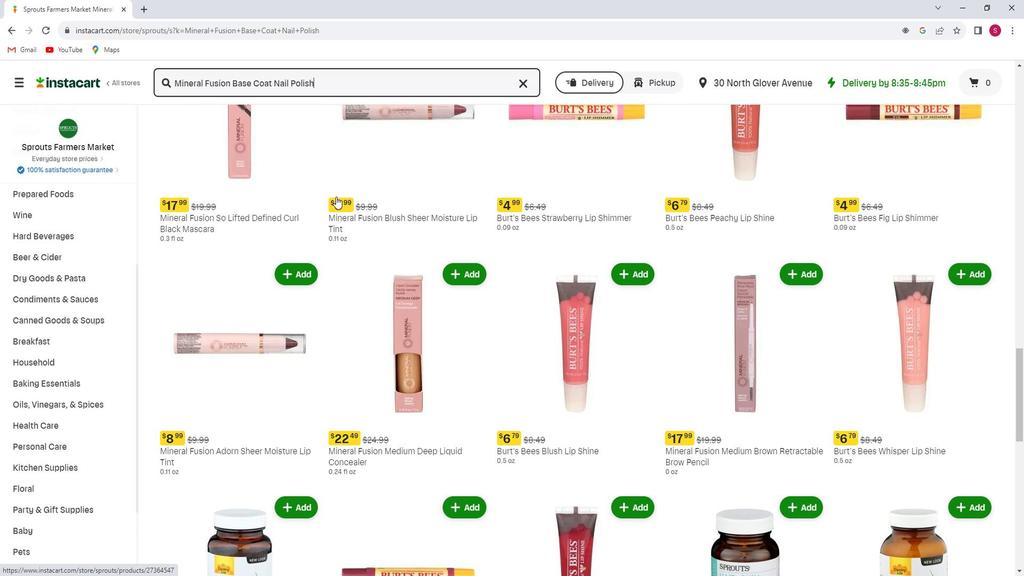 
Action: Mouse scrolled (348, 201) with delta (0, 0)
Screenshot: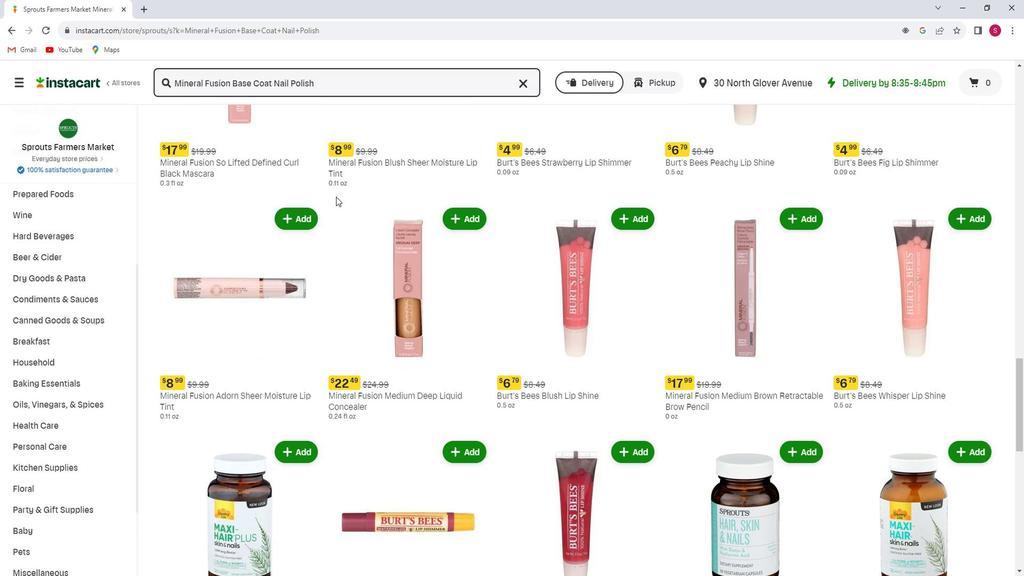 
Action: Mouse scrolled (348, 201) with delta (0, 0)
Screenshot: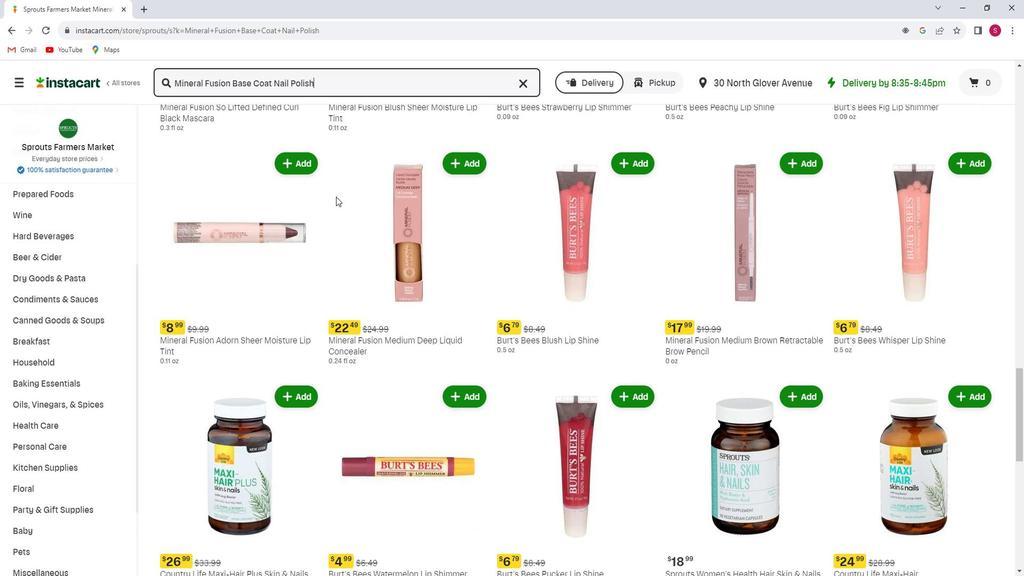 
Action: Mouse scrolled (348, 201) with delta (0, 0)
Screenshot: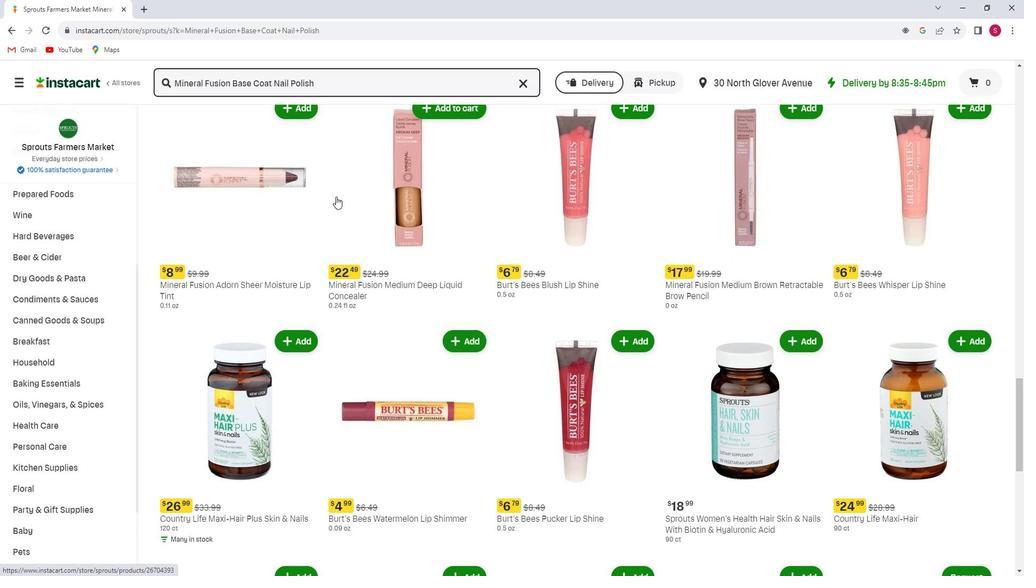 
Action: Mouse scrolled (348, 201) with delta (0, 0)
Screenshot: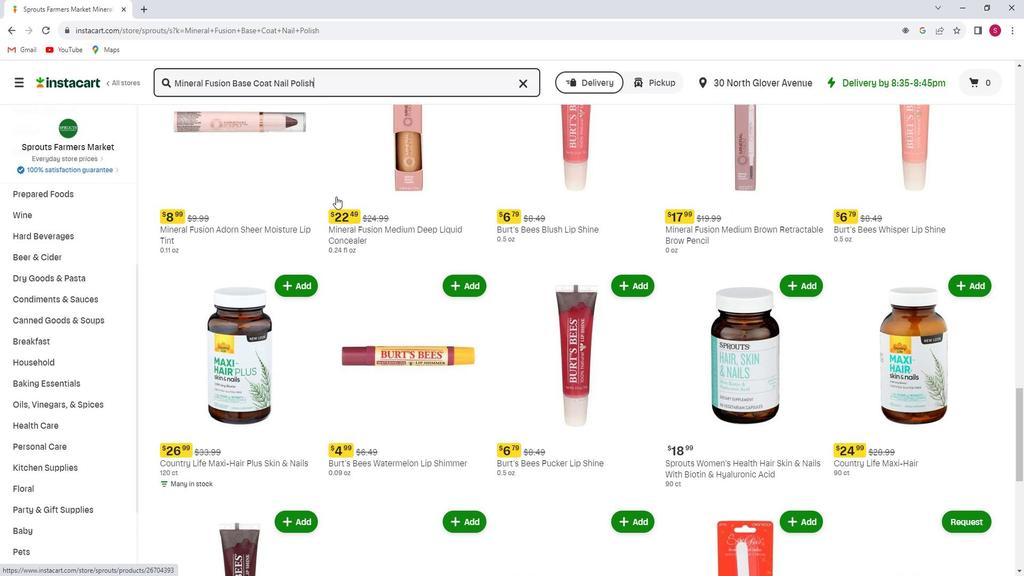 
Action: Mouse scrolled (348, 201) with delta (0, 0)
Screenshot: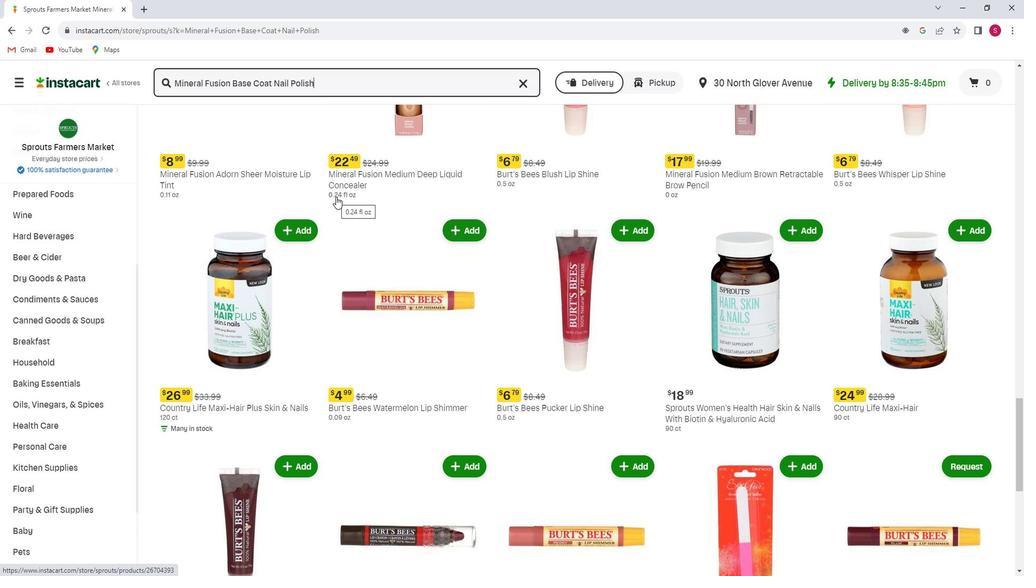 
Action: Mouse scrolled (348, 201) with delta (0, 0)
Screenshot: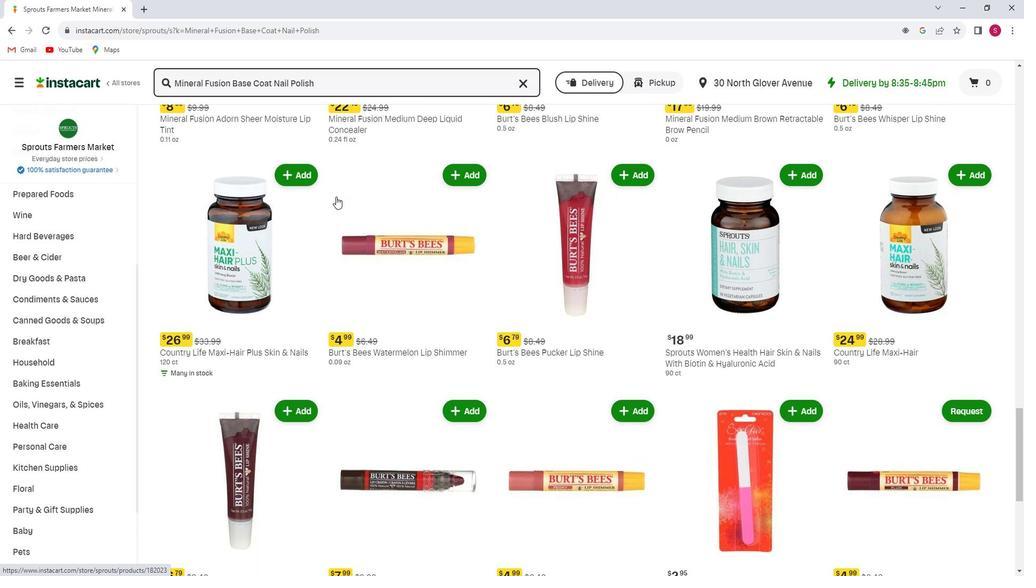 
Action: Mouse scrolled (348, 201) with delta (0, 0)
Screenshot: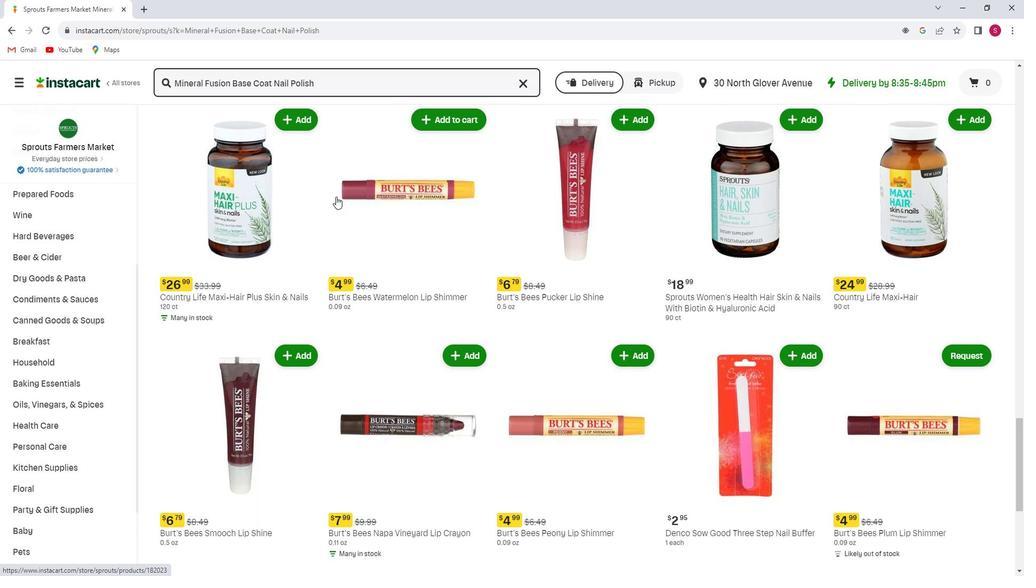 
Action: Mouse scrolled (348, 201) with delta (0, 0)
Screenshot: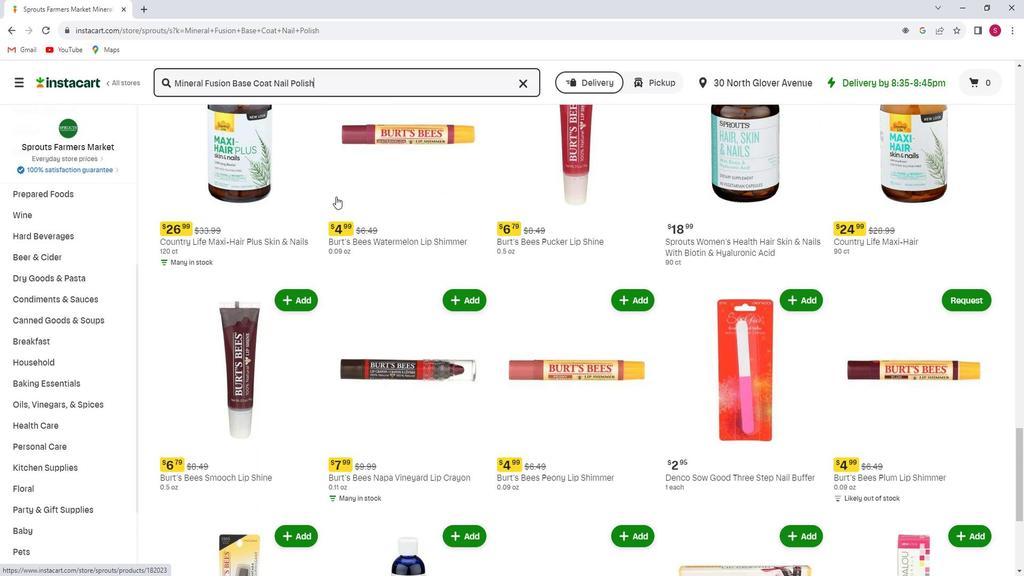 
Action: Mouse scrolled (348, 201) with delta (0, 0)
Screenshot: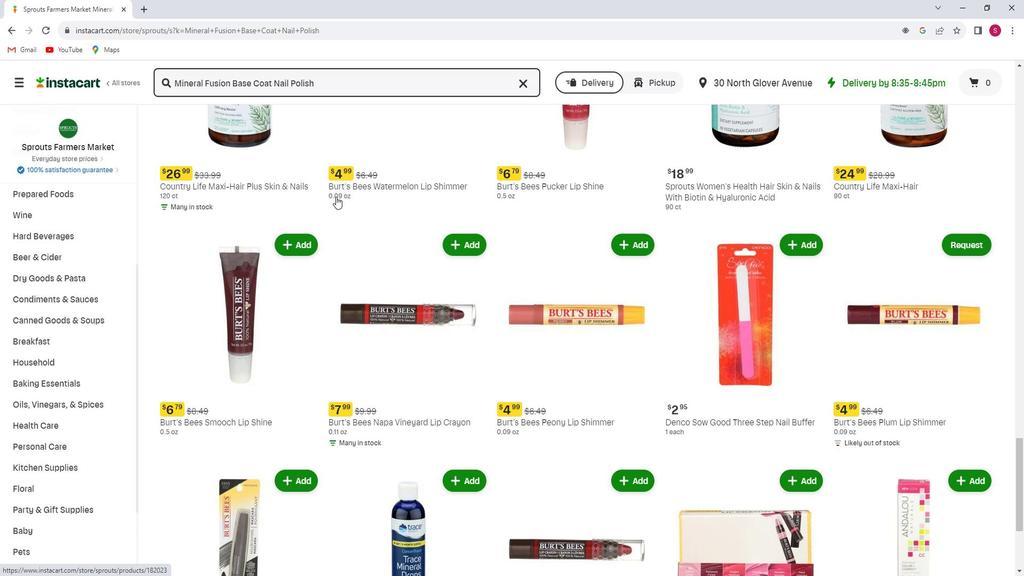 
Action: Mouse scrolled (348, 201) with delta (0, 0)
Screenshot: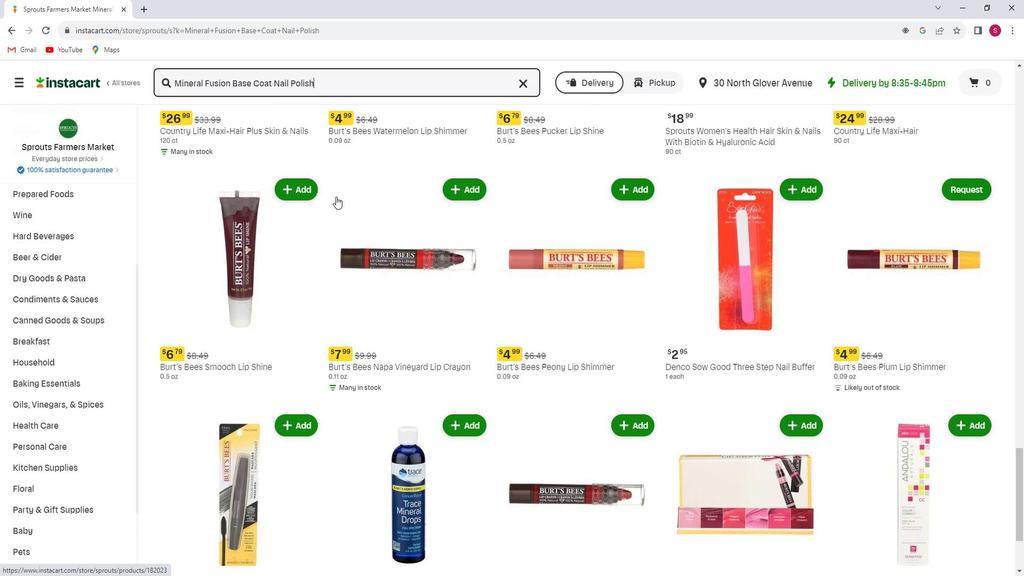 
Action: Mouse scrolled (348, 201) with delta (0, 0)
Screenshot: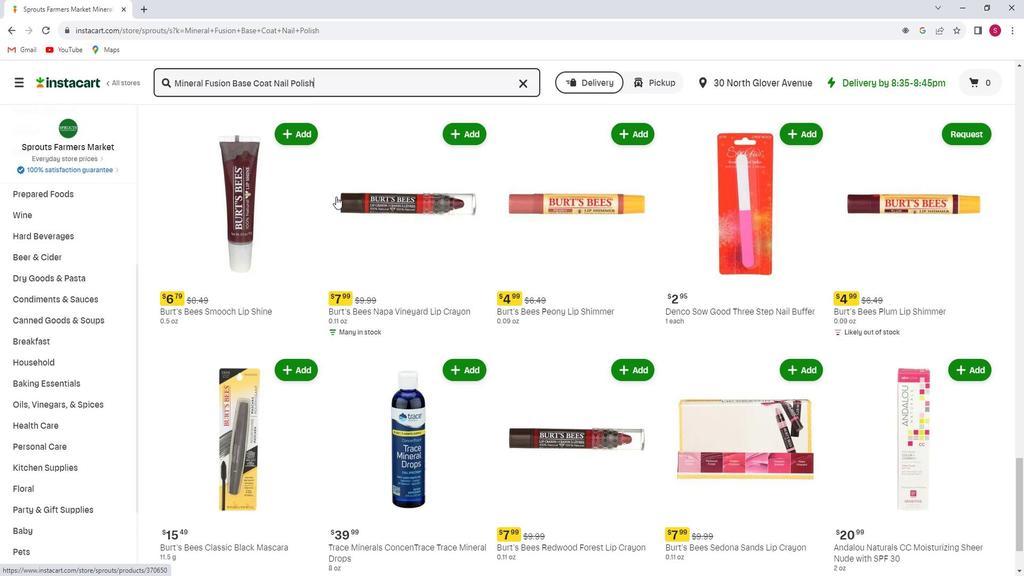 
Action: Mouse scrolled (348, 201) with delta (0, 0)
Screenshot: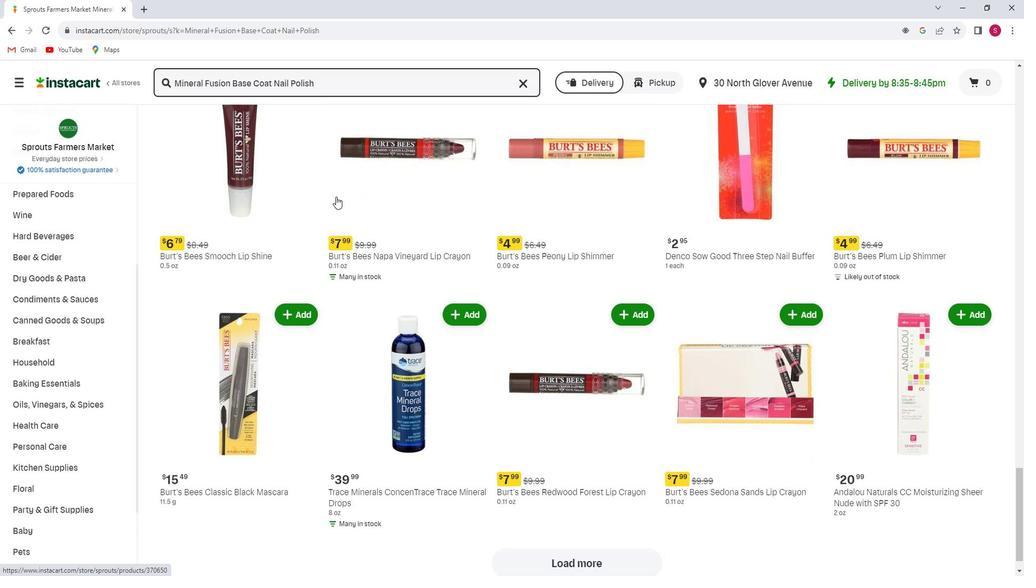 
Action: Mouse scrolled (348, 201) with delta (0, 0)
Screenshot: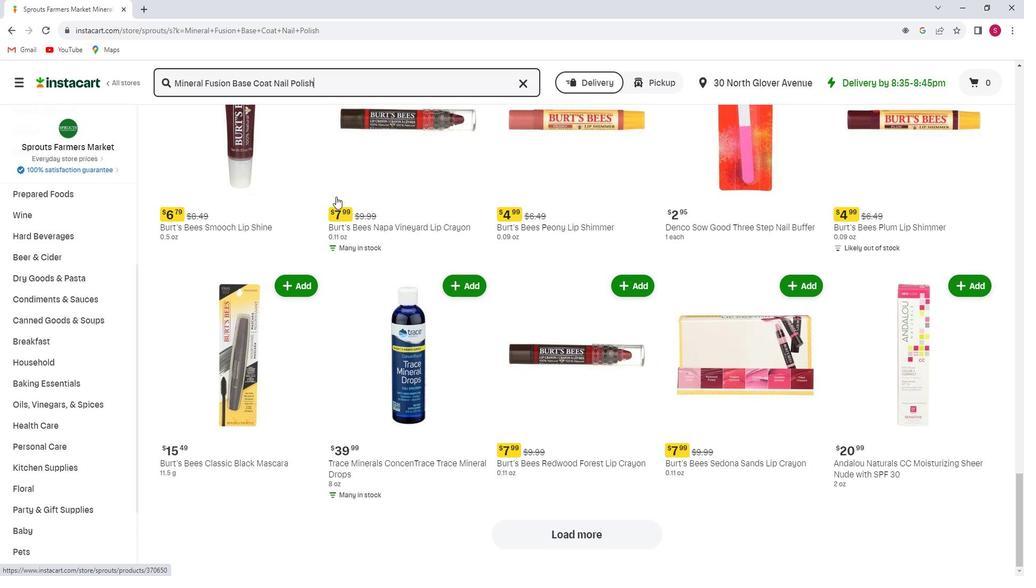 
Action: Mouse scrolled (348, 201) with delta (0, 0)
Screenshot: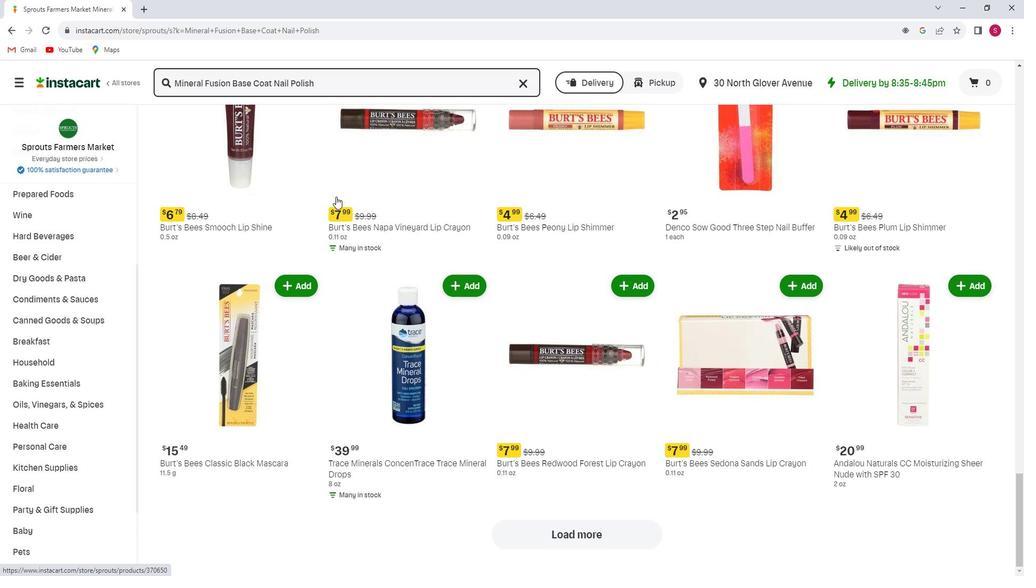 
Action: Mouse scrolled (348, 201) with delta (0, 0)
Screenshot: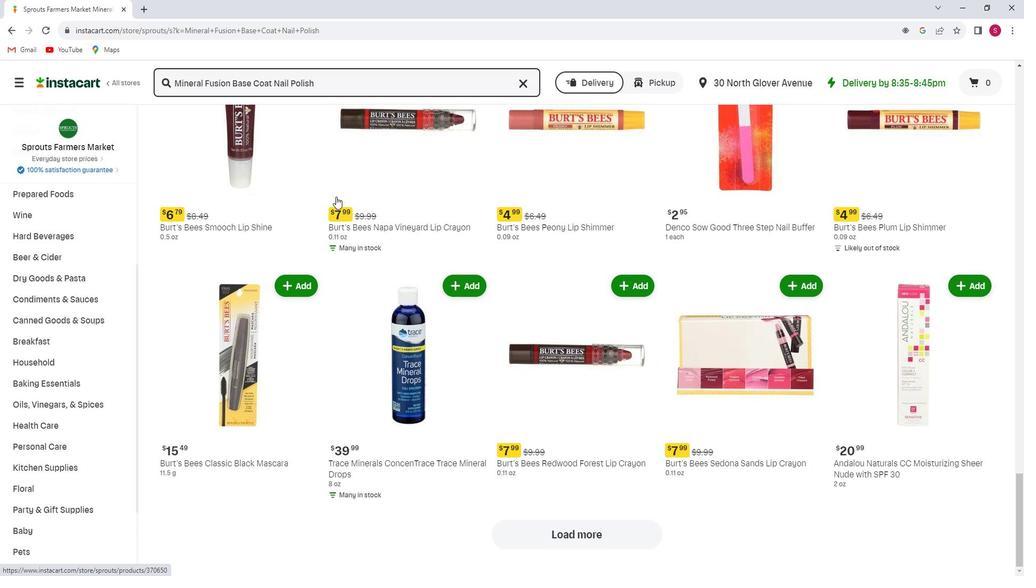 
